 Task: Check the average views per listing of foyer in the last 1 year.
Action: Mouse moved to (1059, 263)
Screenshot: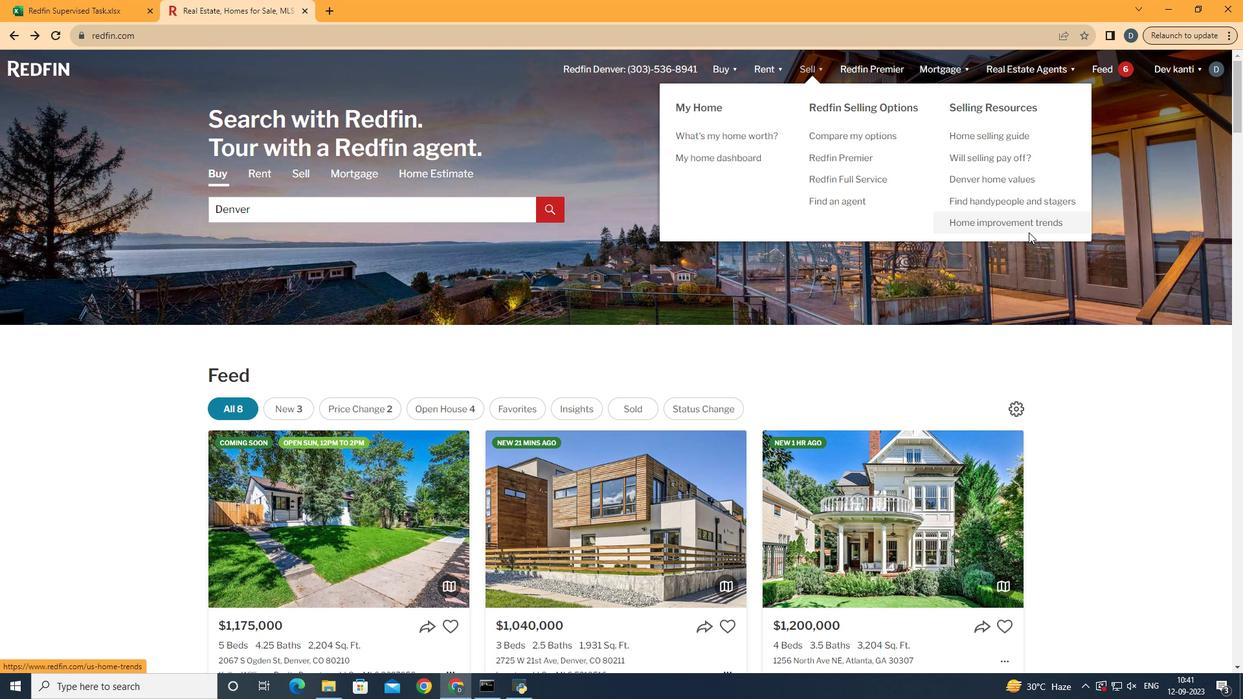 
Action: Mouse pressed left at (1059, 263)
Screenshot: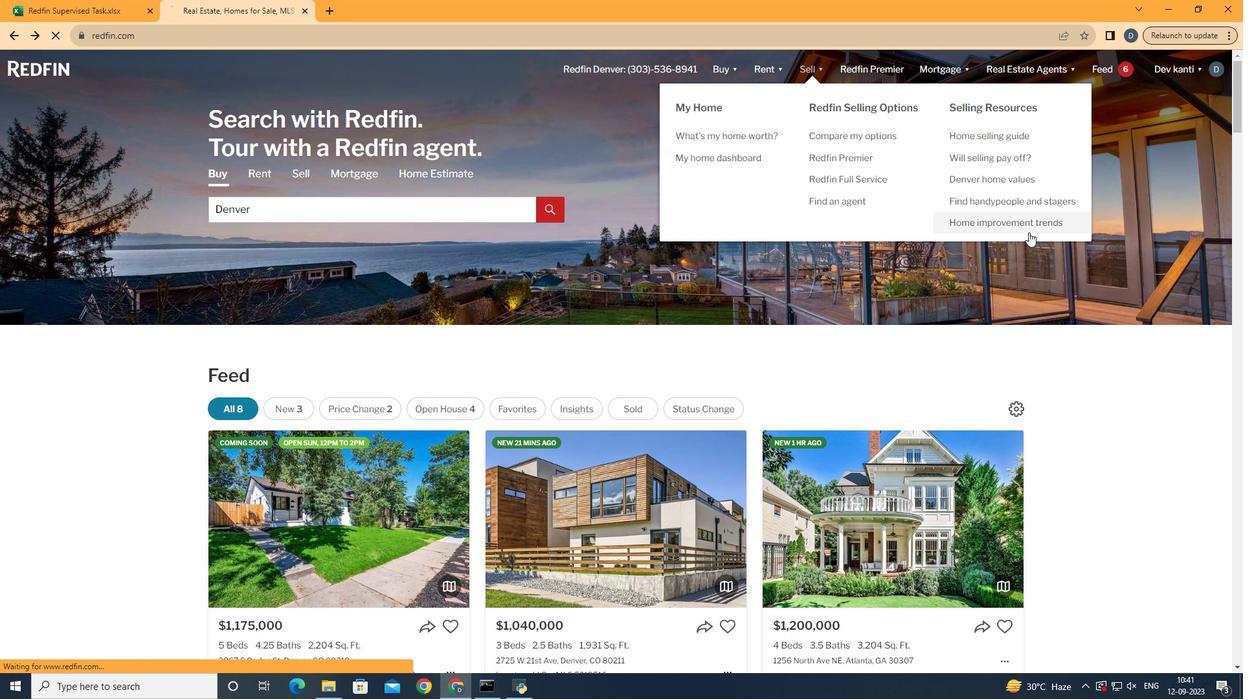 
Action: Mouse moved to (342, 281)
Screenshot: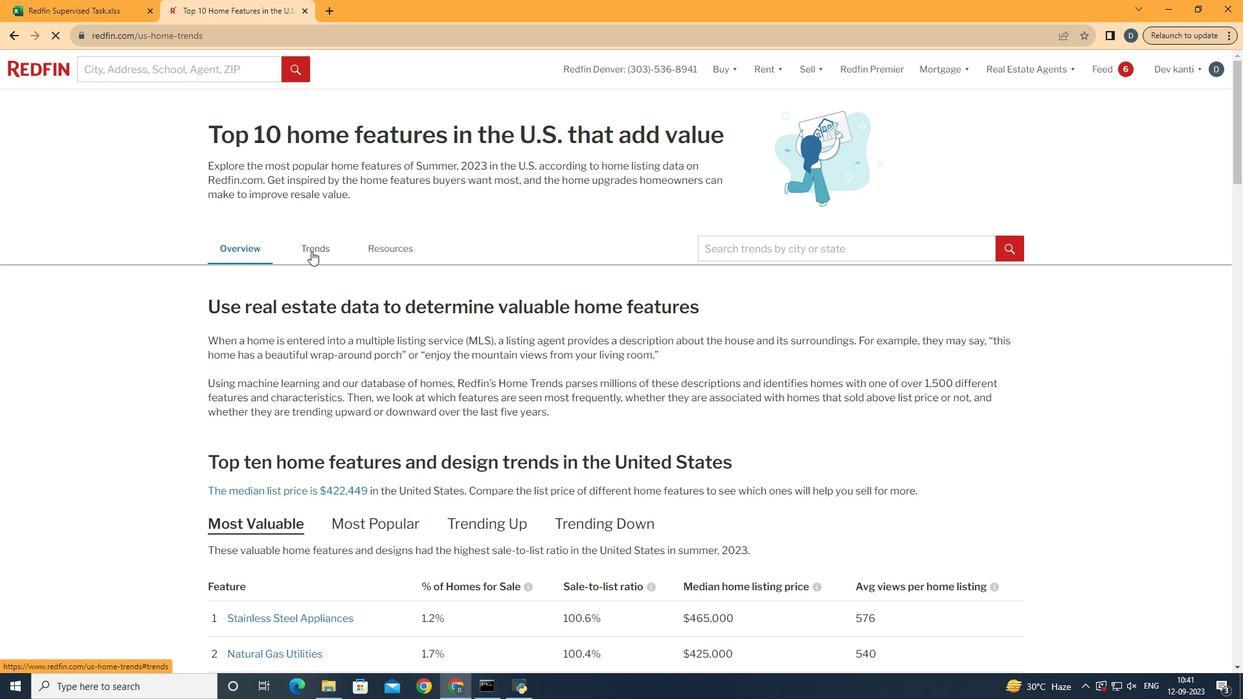 
Action: Mouse pressed left at (342, 281)
Screenshot: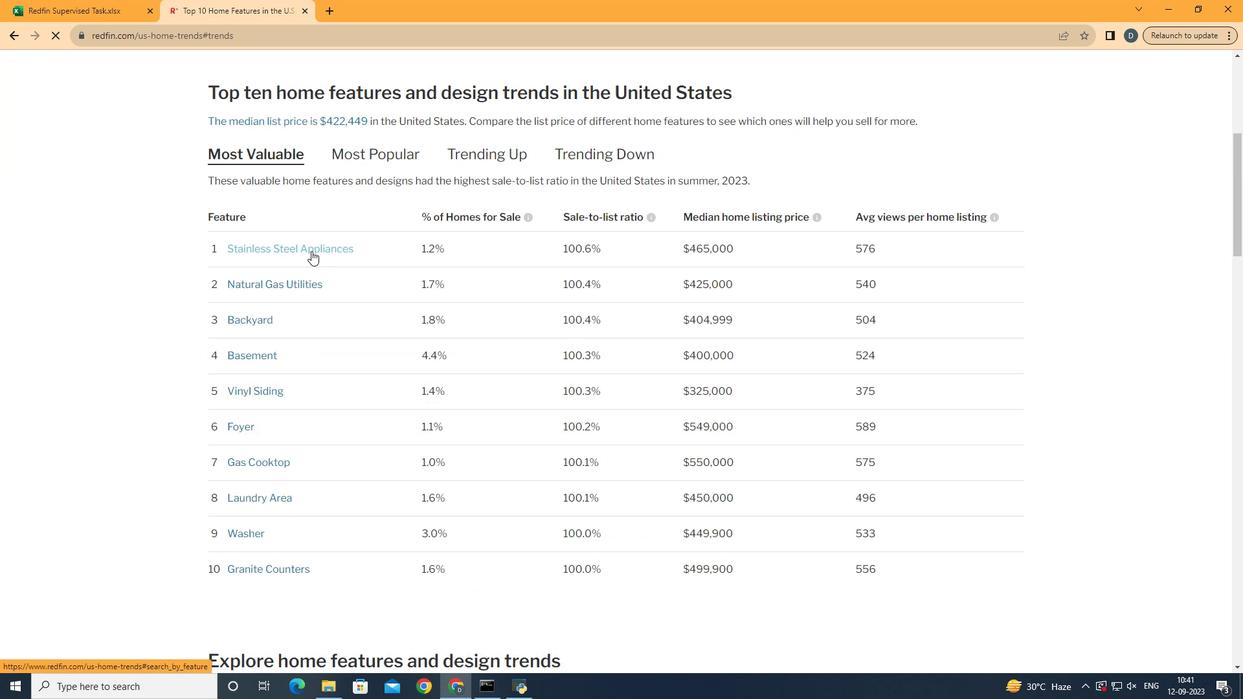 
Action: Mouse moved to (508, 401)
Screenshot: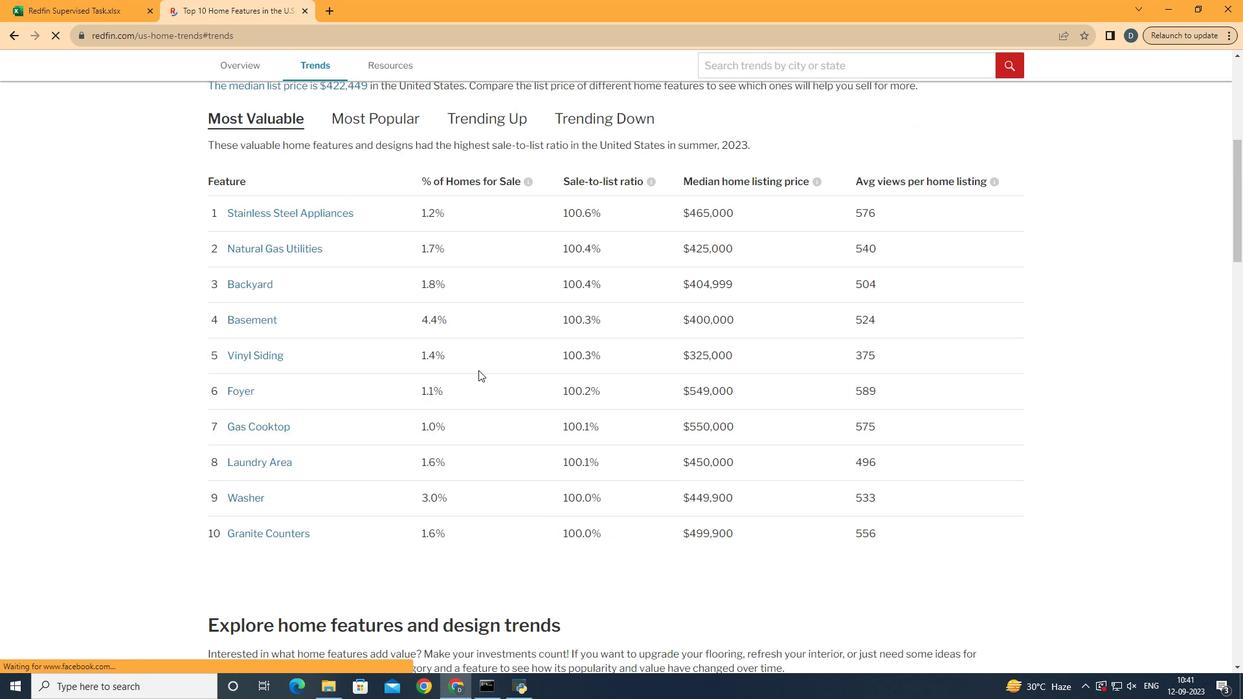 
Action: Mouse scrolled (508, 400) with delta (0, 0)
Screenshot: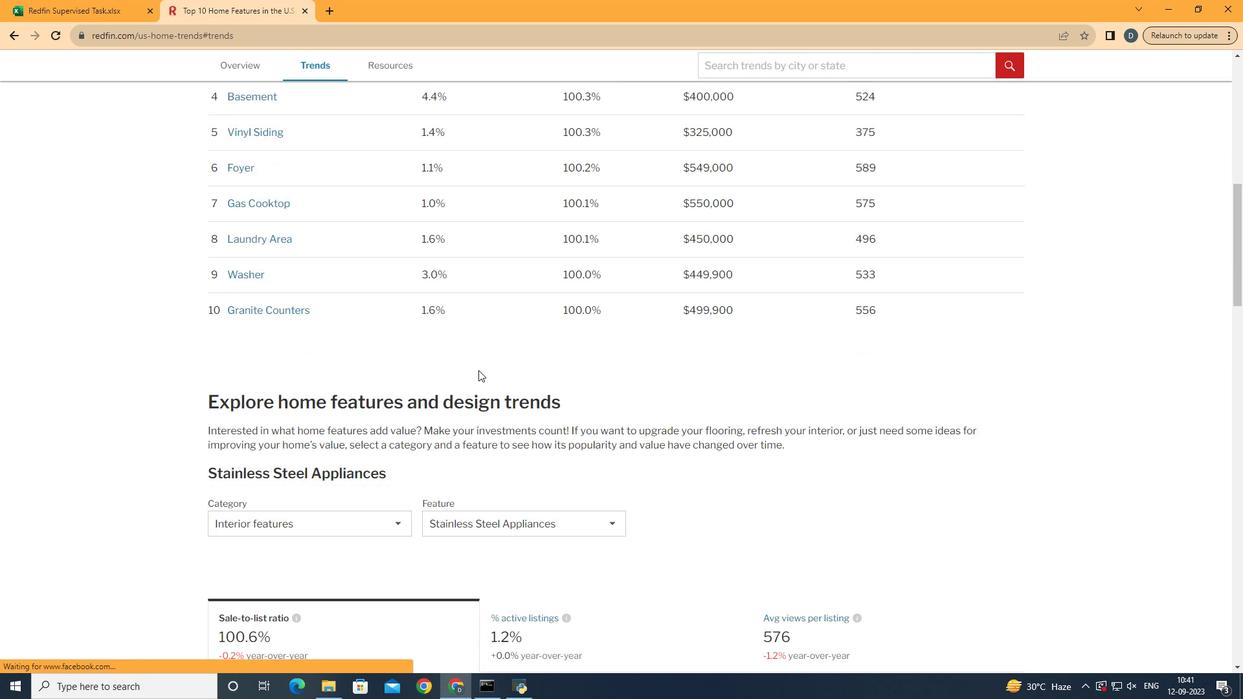 
Action: Mouse scrolled (508, 400) with delta (0, 0)
Screenshot: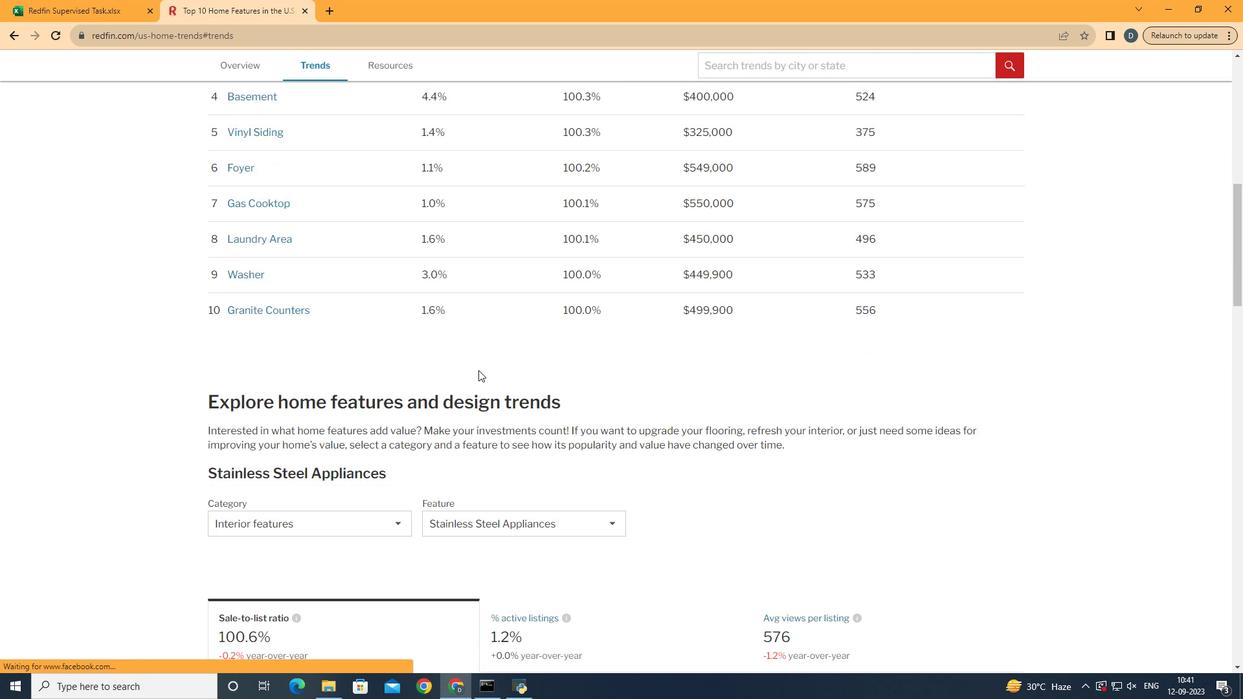 
Action: Mouse scrolled (508, 400) with delta (0, 0)
Screenshot: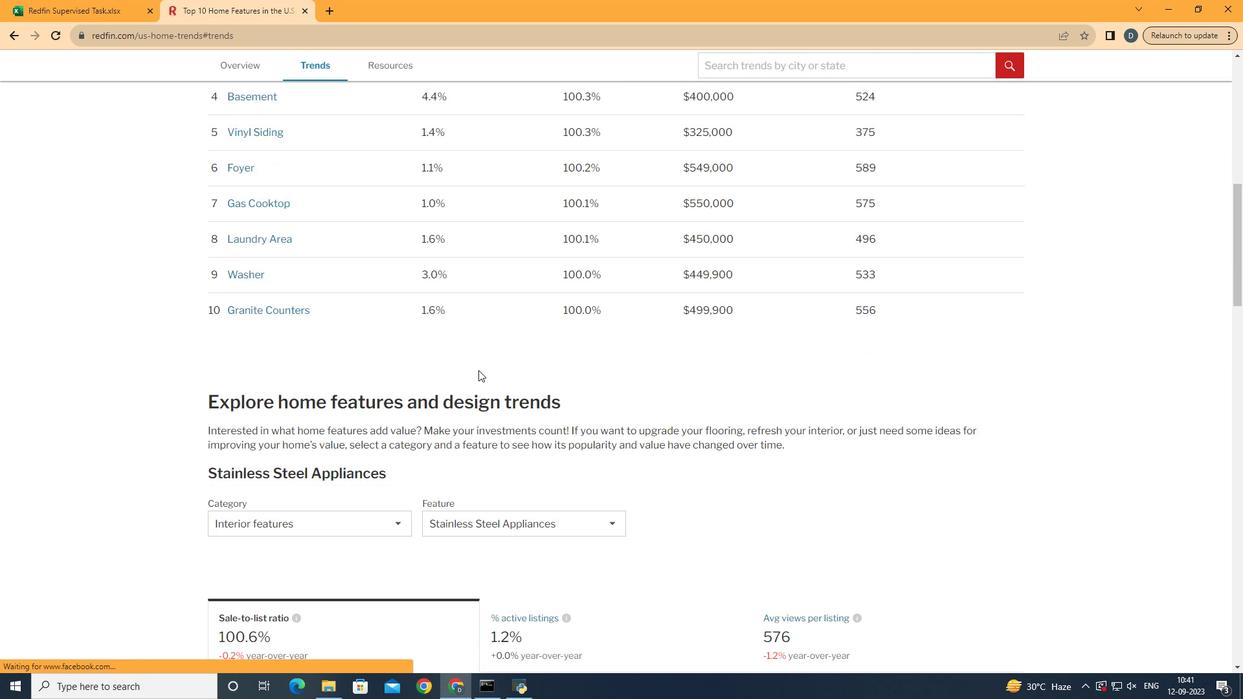 
Action: Mouse moved to (508, 401)
Screenshot: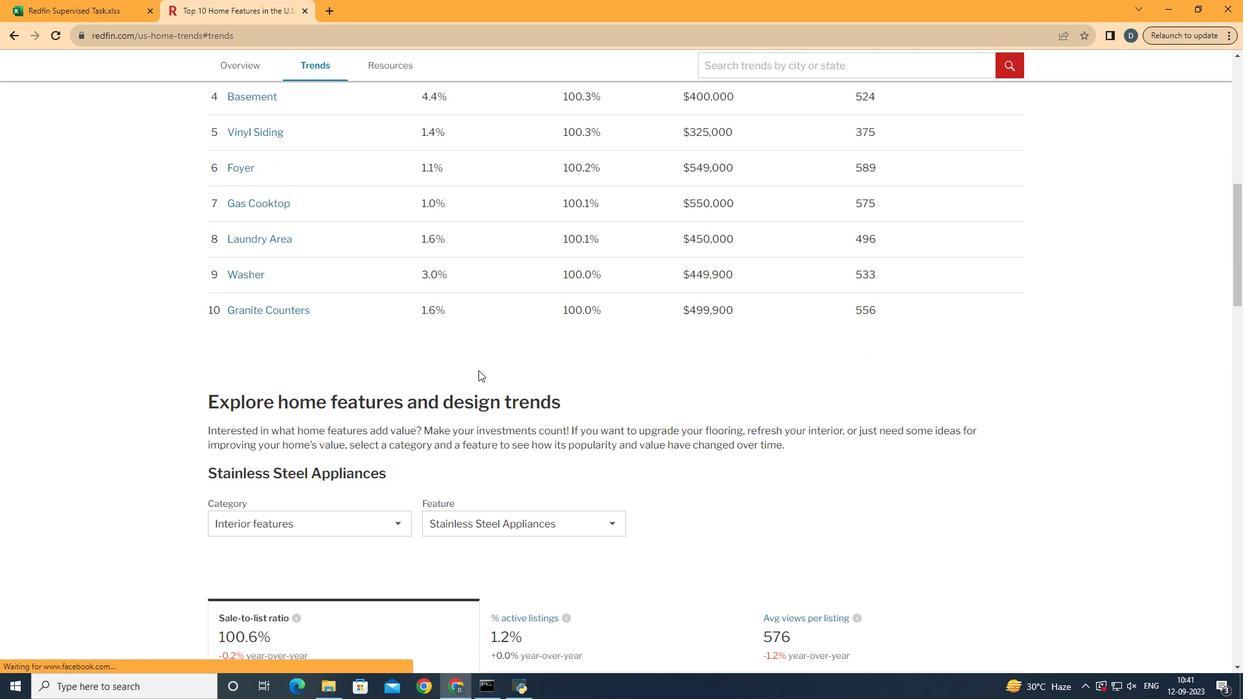 
Action: Mouse scrolled (508, 400) with delta (0, 0)
Screenshot: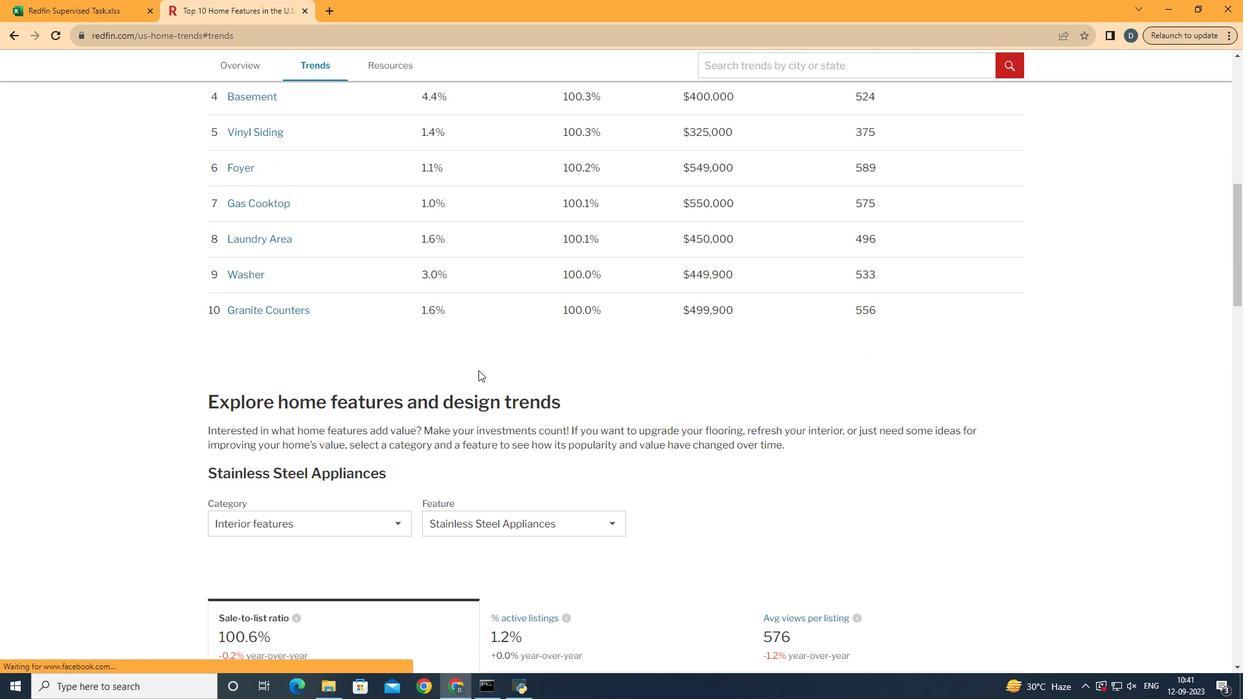 
Action: Mouse moved to (509, 401)
Screenshot: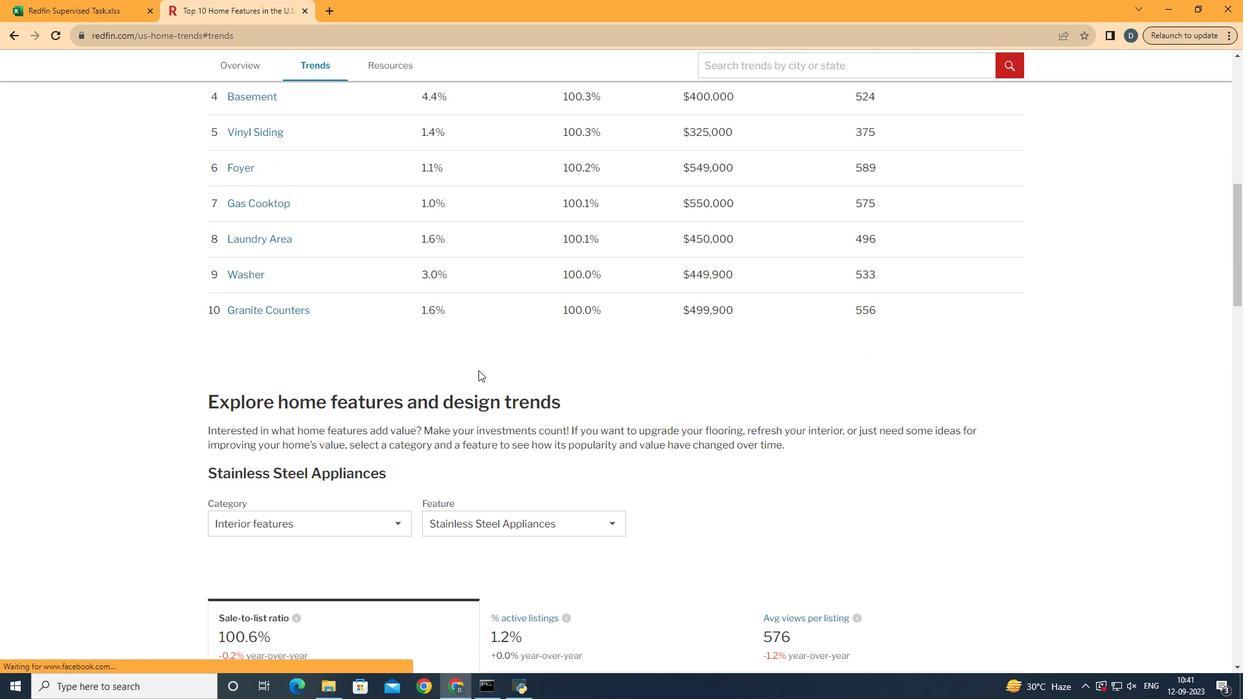 
Action: Mouse scrolled (509, 400) with delta (0, 0)
Screenshot: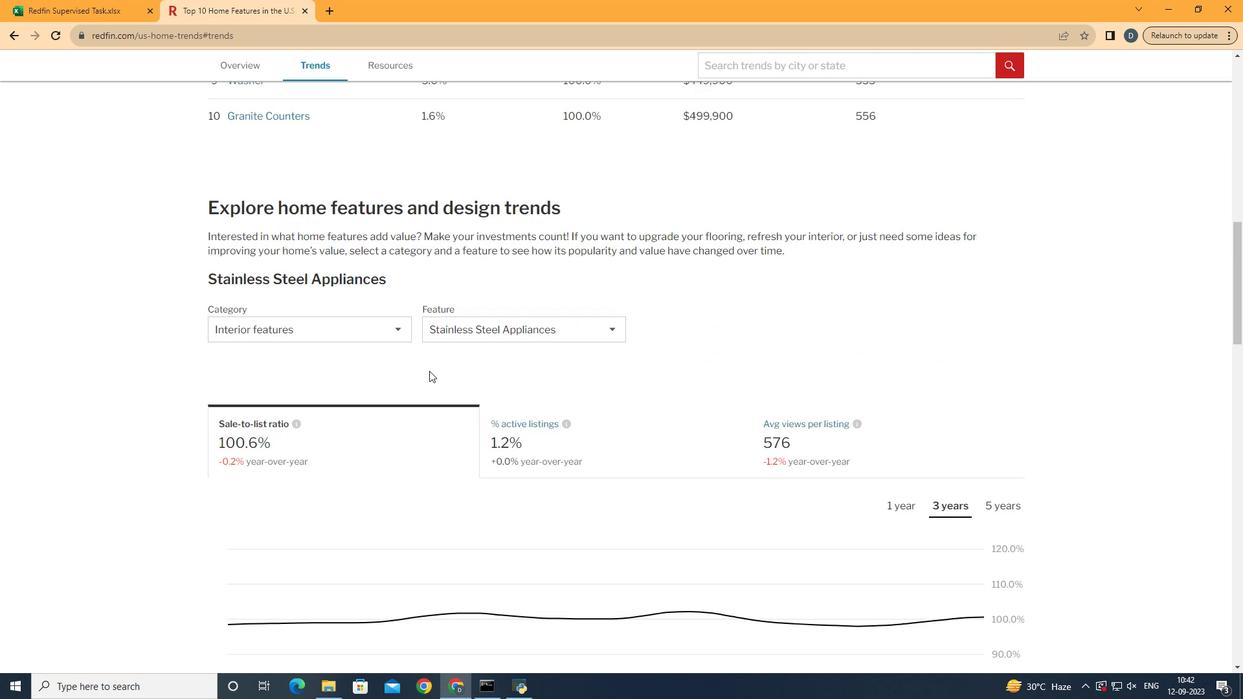 
Action: Mouse scrolled (509, 400) with delta (0, 0)
Screenshot: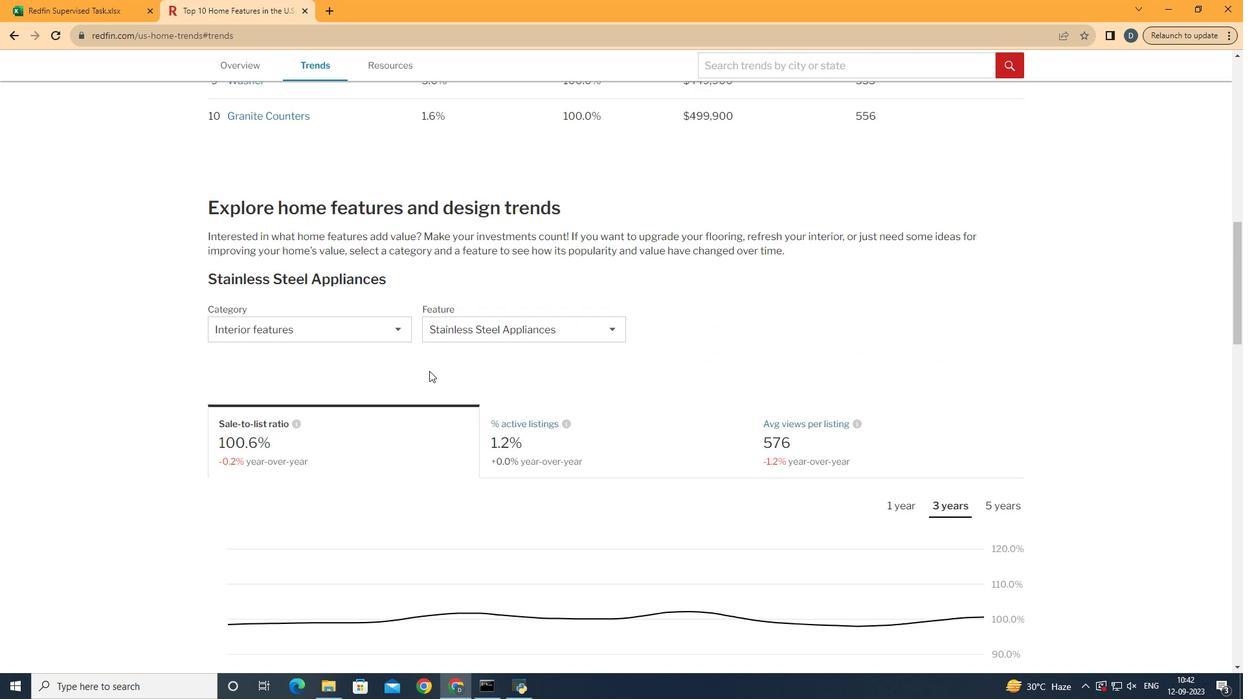 
Action: Mouse scrolled (509, 400) with delta (0, 0)
Screenshot: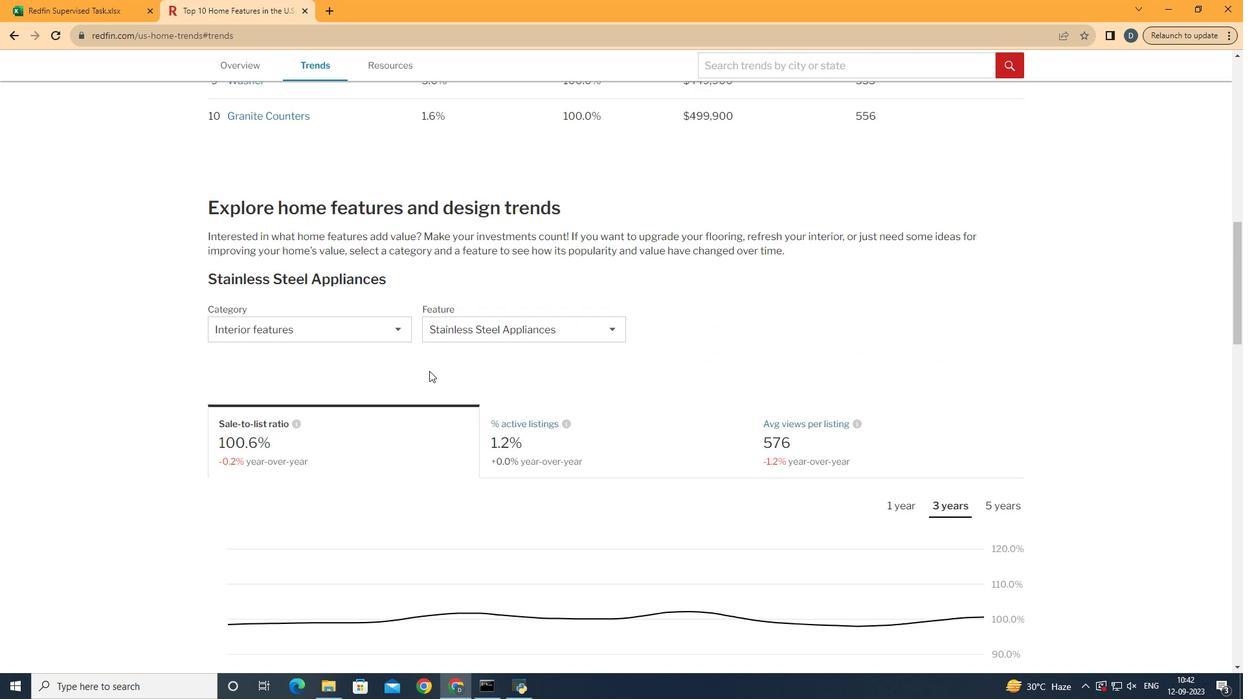 
Action: Mouse moved to (348, 375)
Screenshot: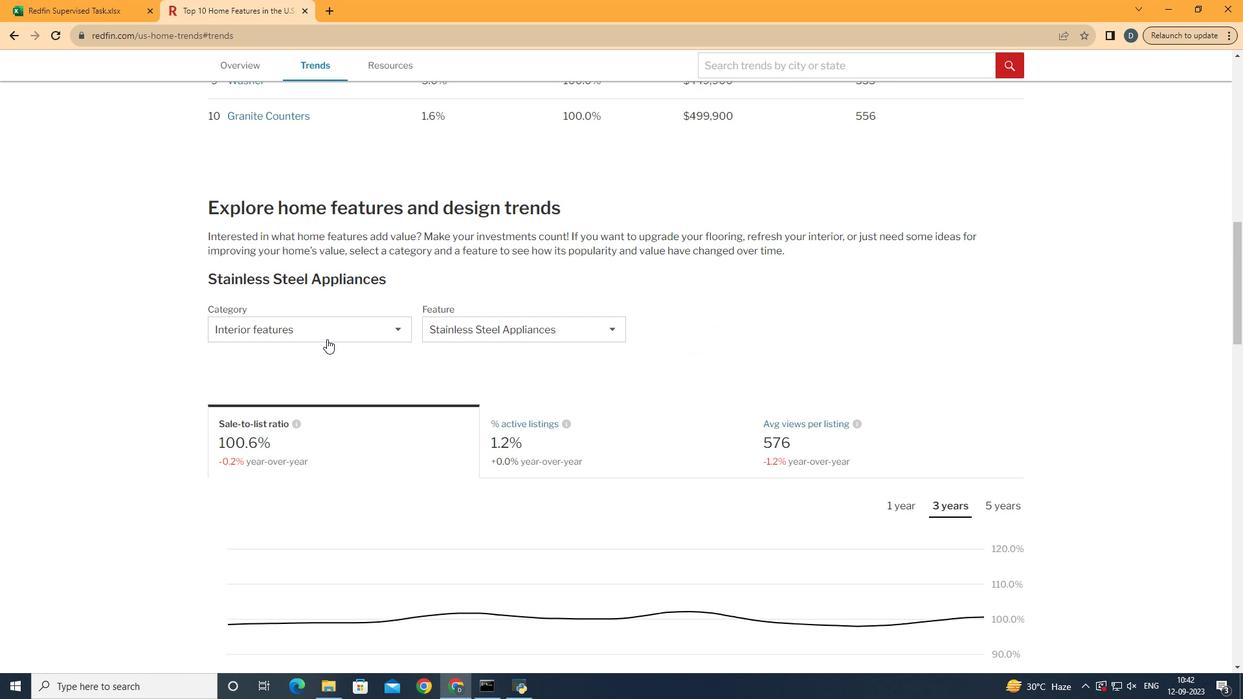 
Action: Mouse pressed left at (348, 375)
Screenshot: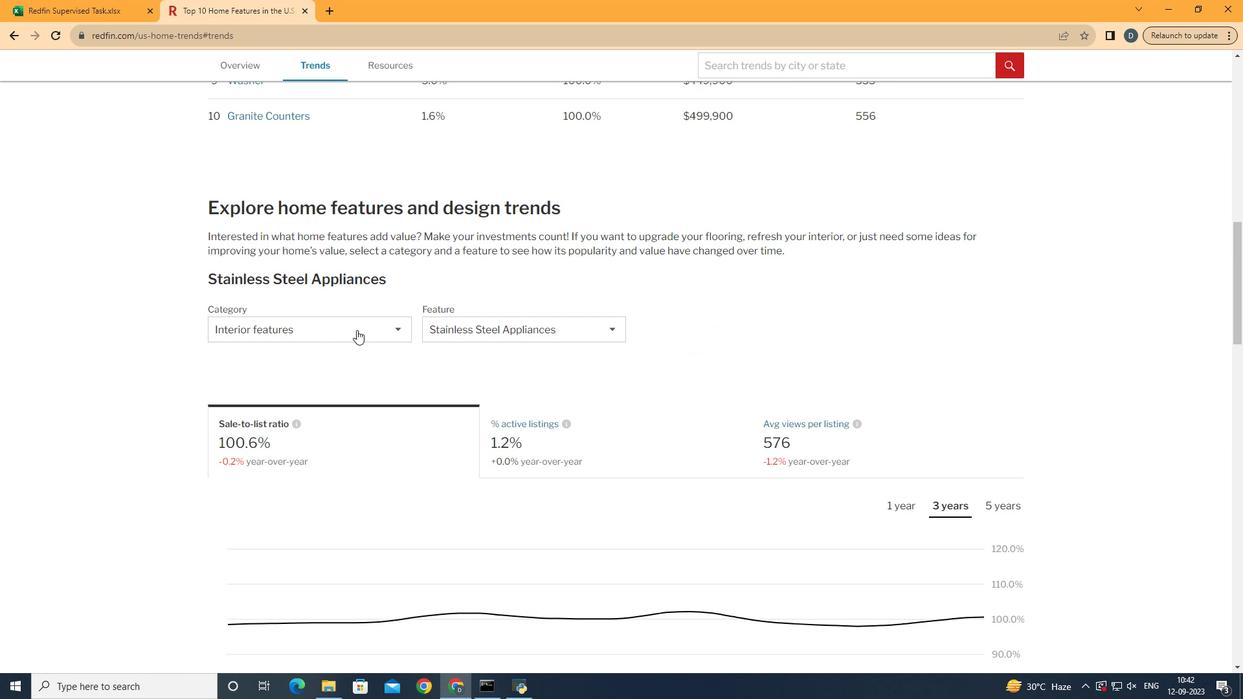 
Action: Mouse moved to (388, 360)
Screenshot: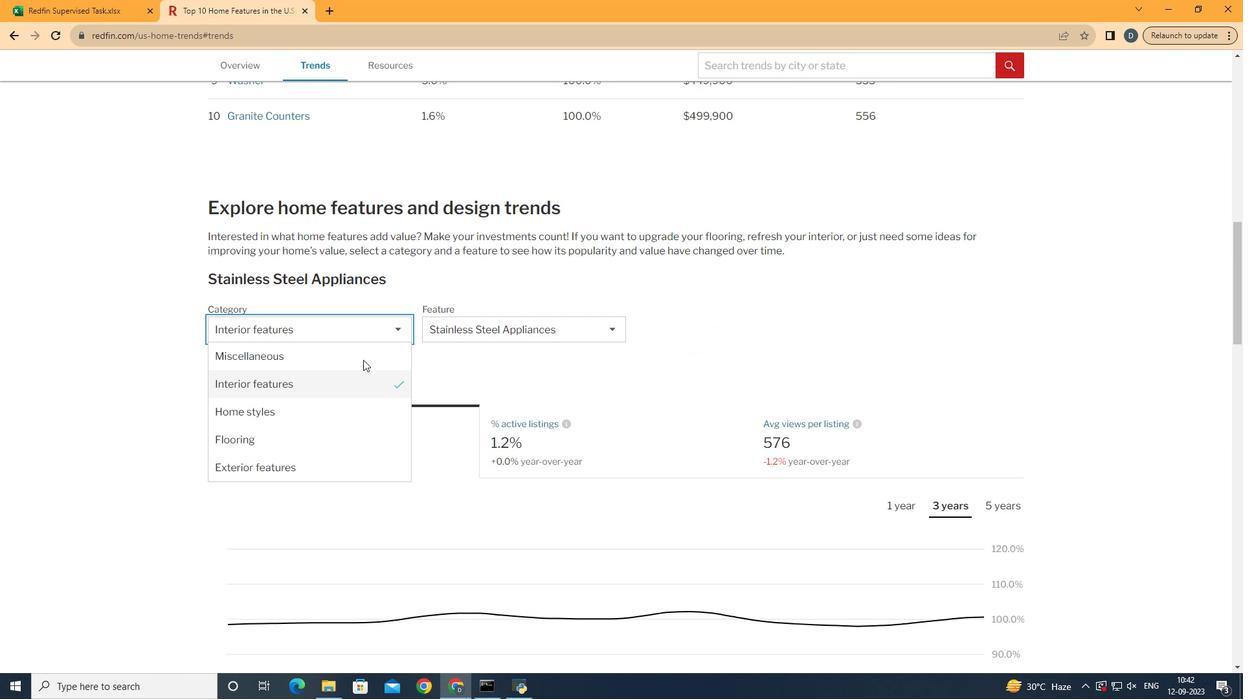 
Action: Mouse pressed left at (388, 360)
Screenshot: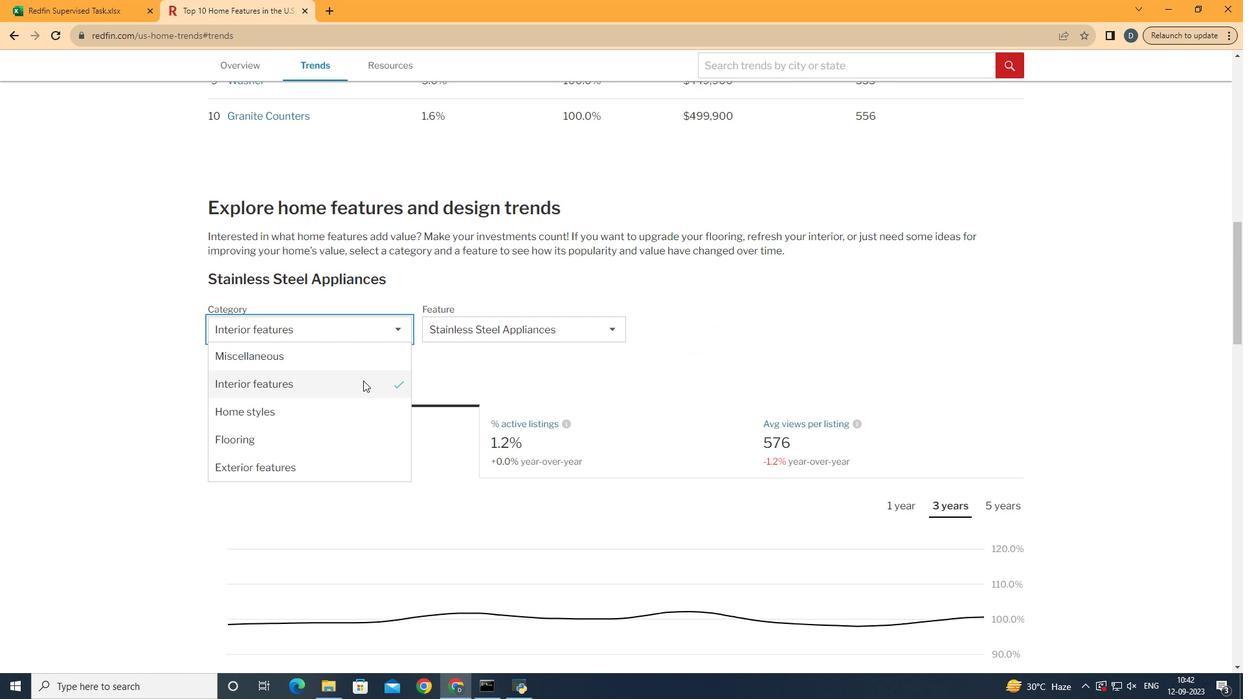 
Action: Mouse moved to (393, 412)
Screenshot: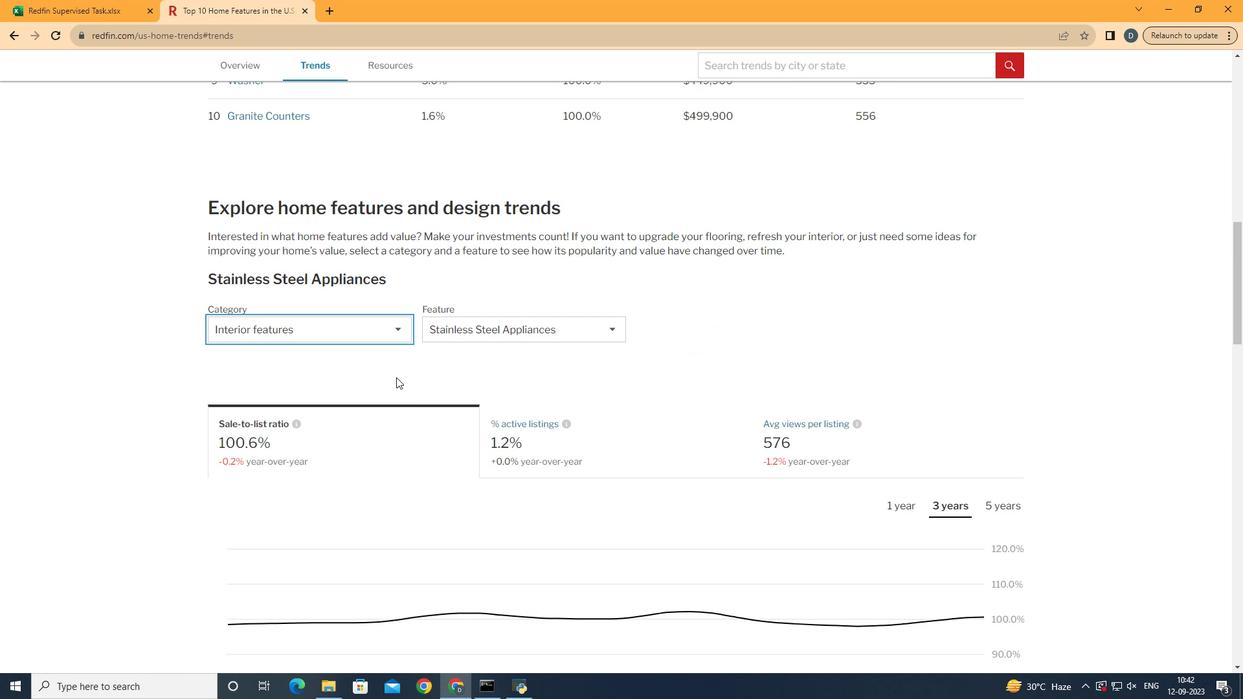 
Action: Mouse pressed left at (393, 412)
Screenshot: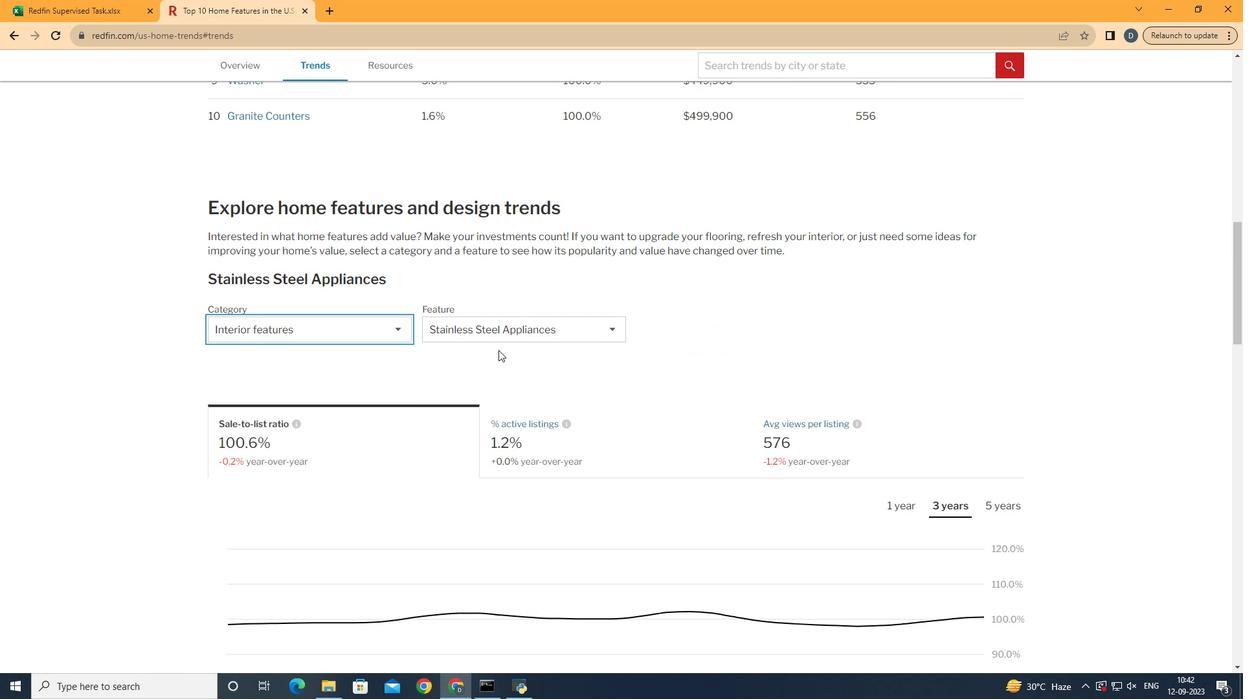 
Action: Mouse moved to (529, 380)
Screenshot: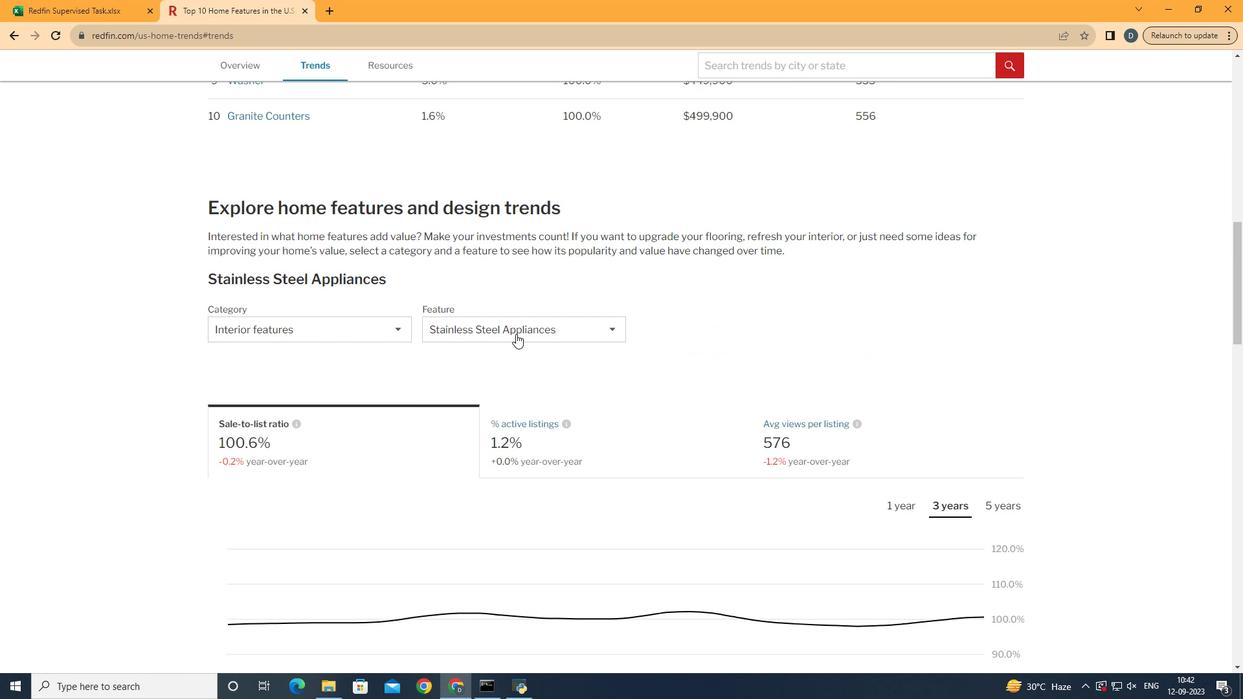 
Action: Mouse pressed left at (529, 380)
Screenshot: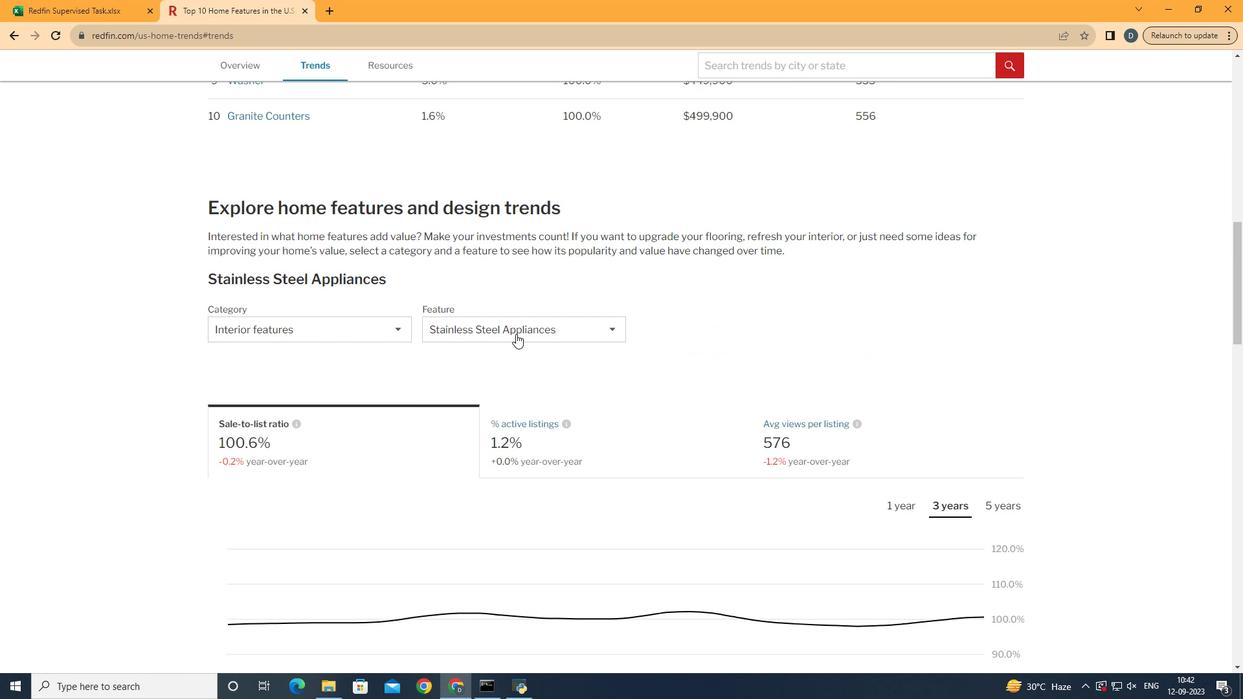 
Action: Mouse moved to (546, 364)
Screenshot: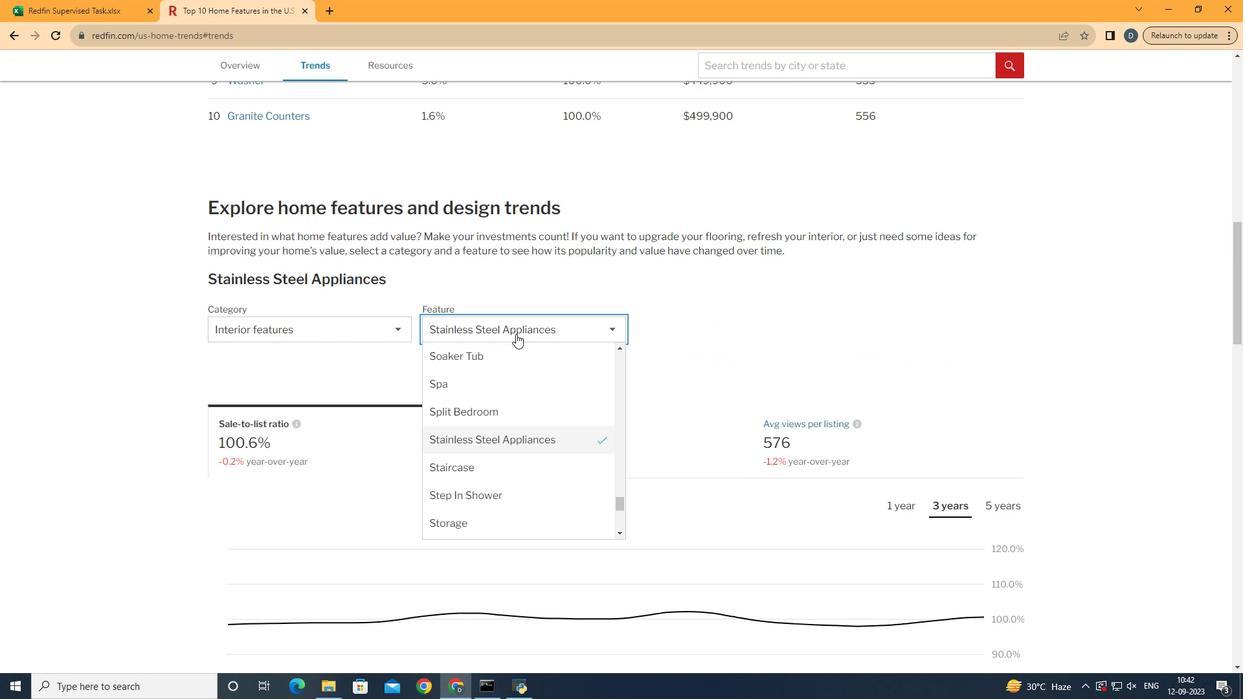 
Action: Mouse pressed left at (546, 364)
Screenshot: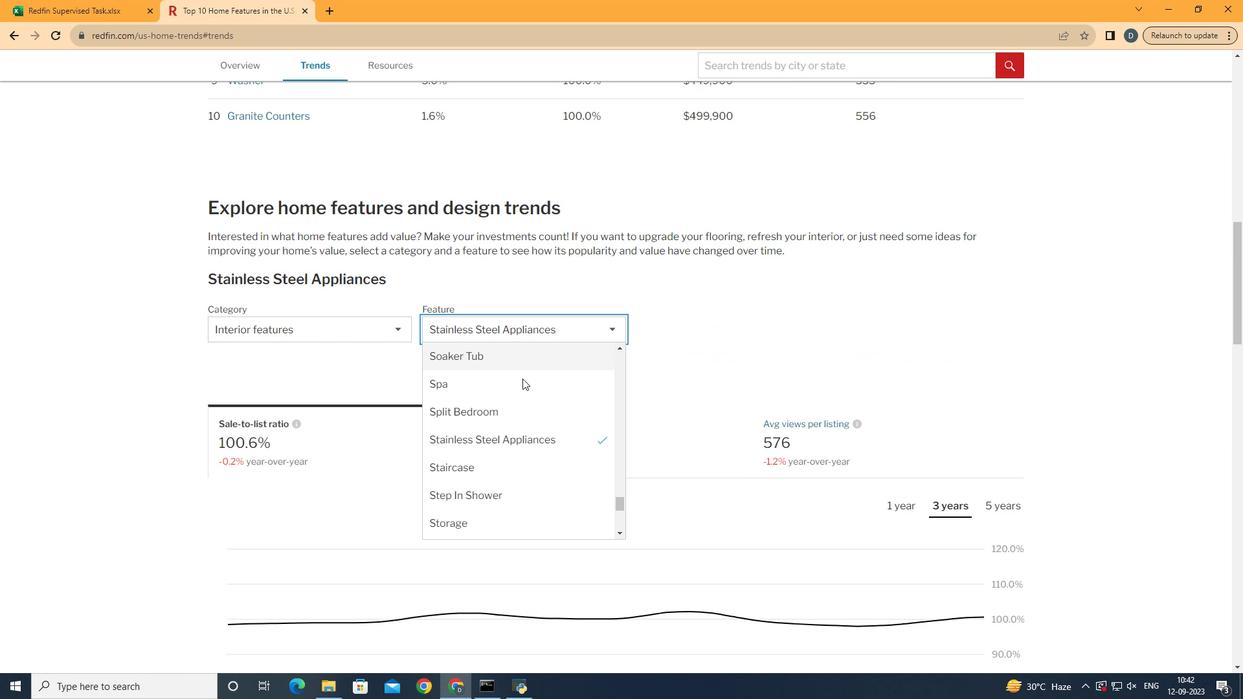 
Action: Mouse moved to (551, 472)
Screenshot: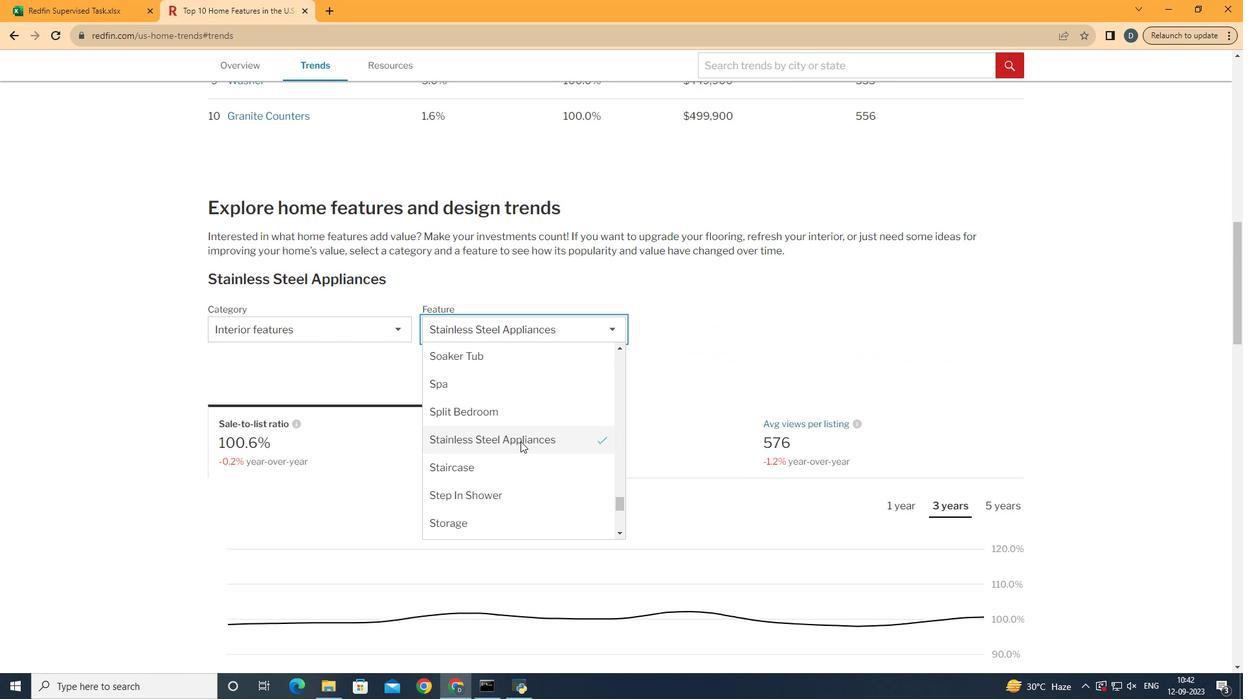 
Action: Mouse scrolled (551, 472) with delta (0, 0)
Screenshot: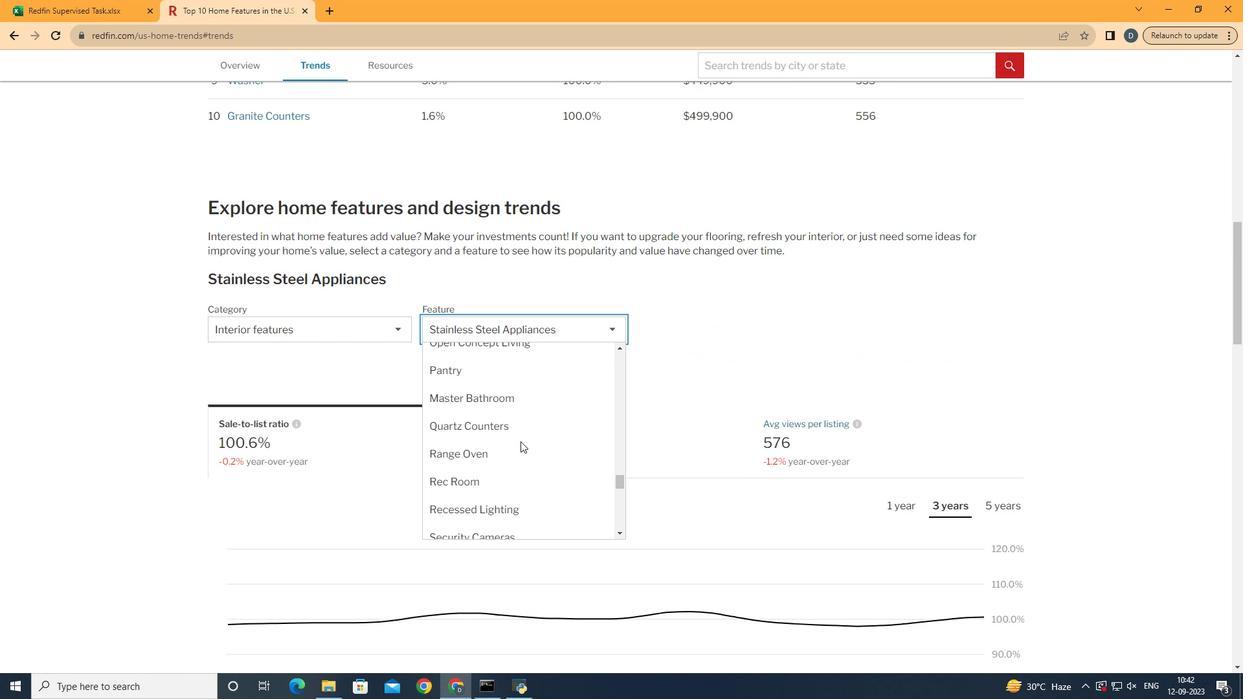 
Action: Mouse scrolled (551, 472) with delta (0, 0)
Screenshot: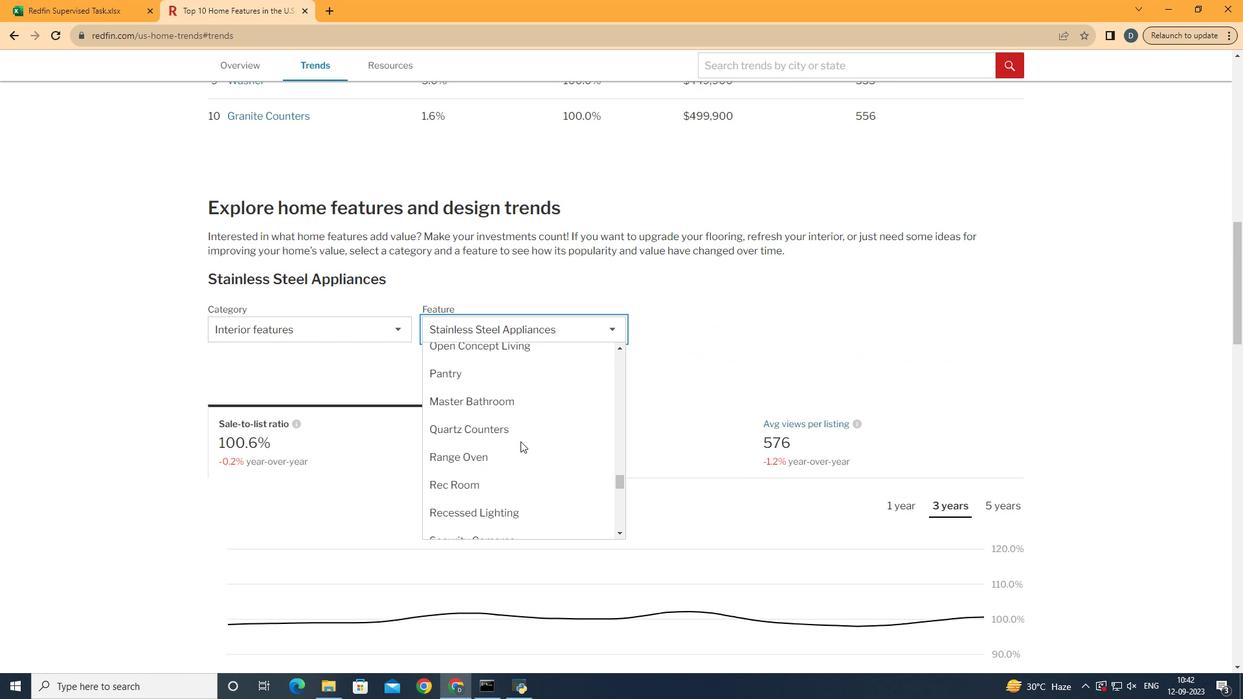 
Action: Mouse scrolled (551, 472) with delta (0, 0)
Screenshot: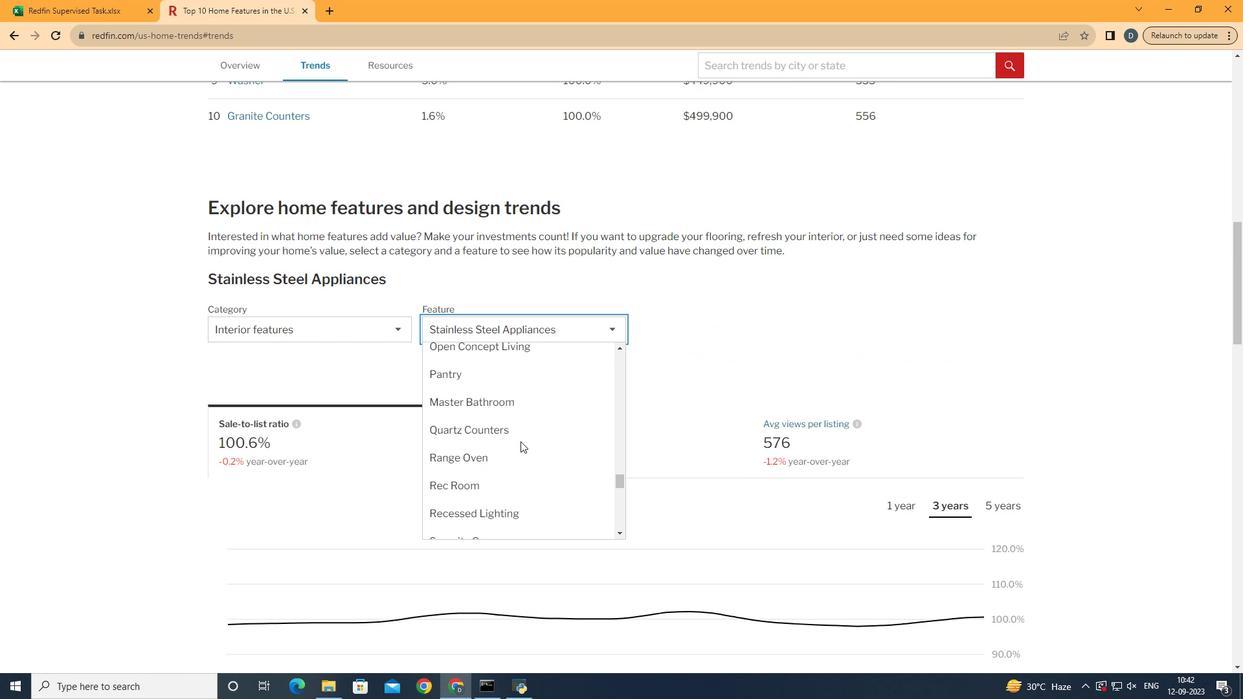 
Action: Mouse scrolled (551, 472) with delta (0, 0)
Screenshot: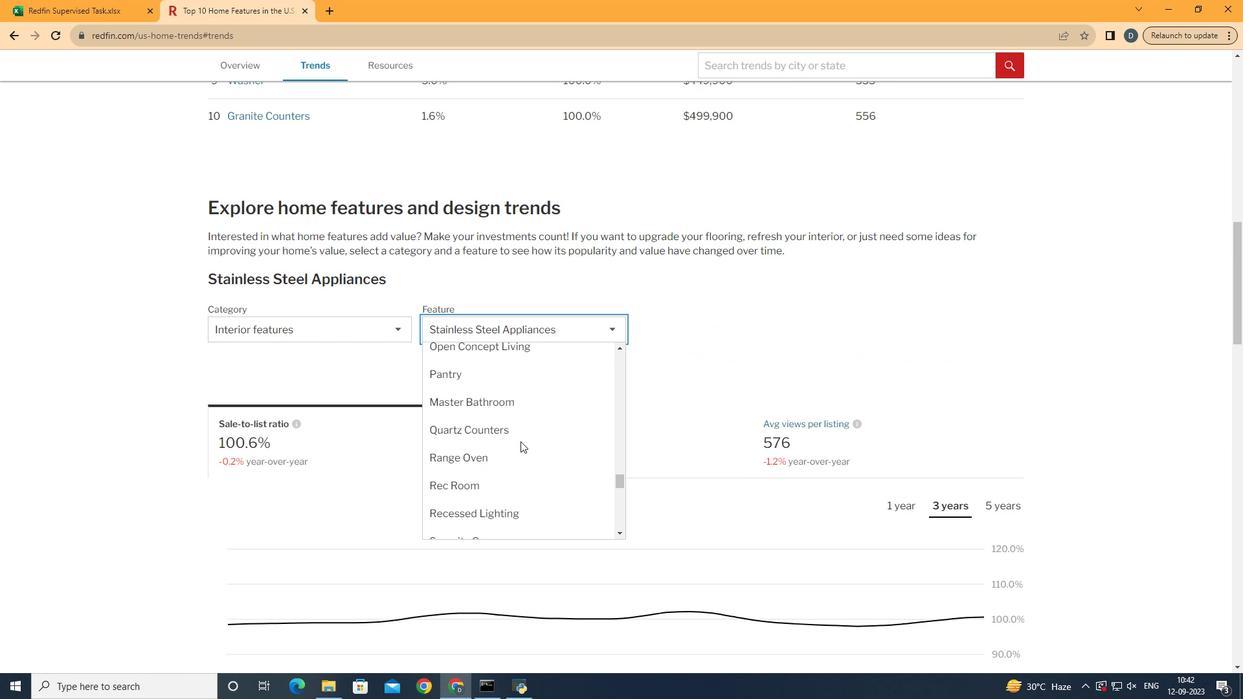 
Action: Mouse scrolled (551, 472) with delta (0, 0)
Screenshot: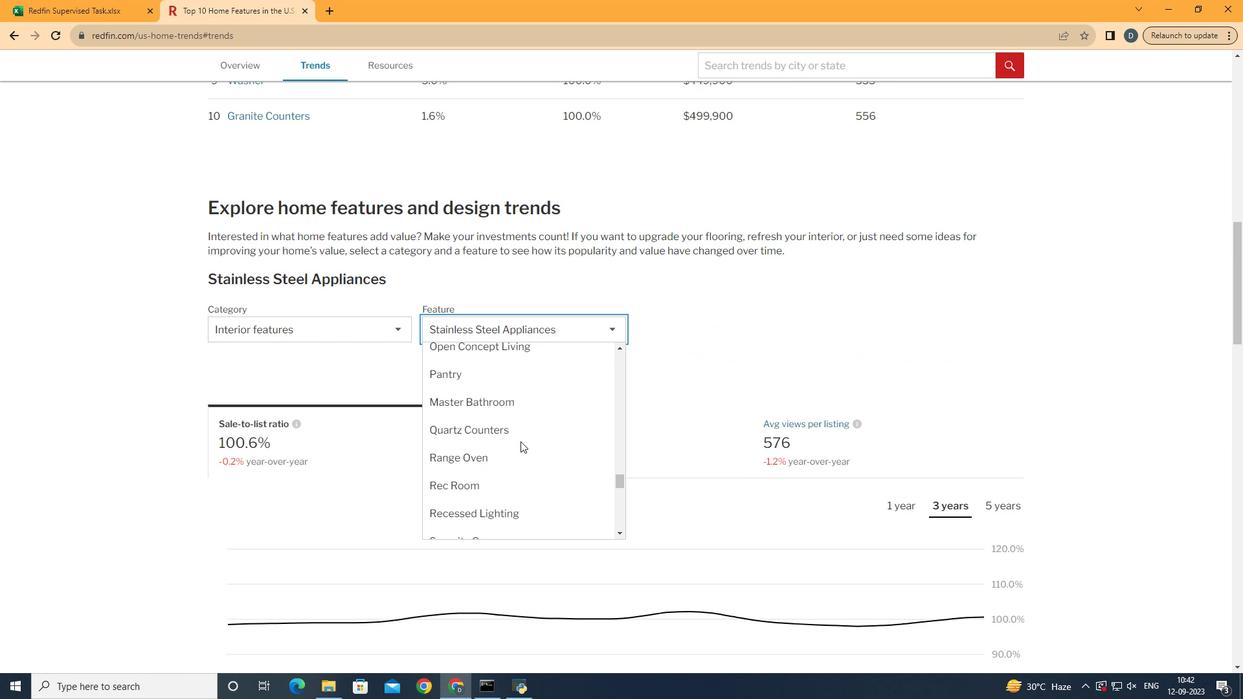 
Action: Mouse moved to (551, 472)
Screenshot: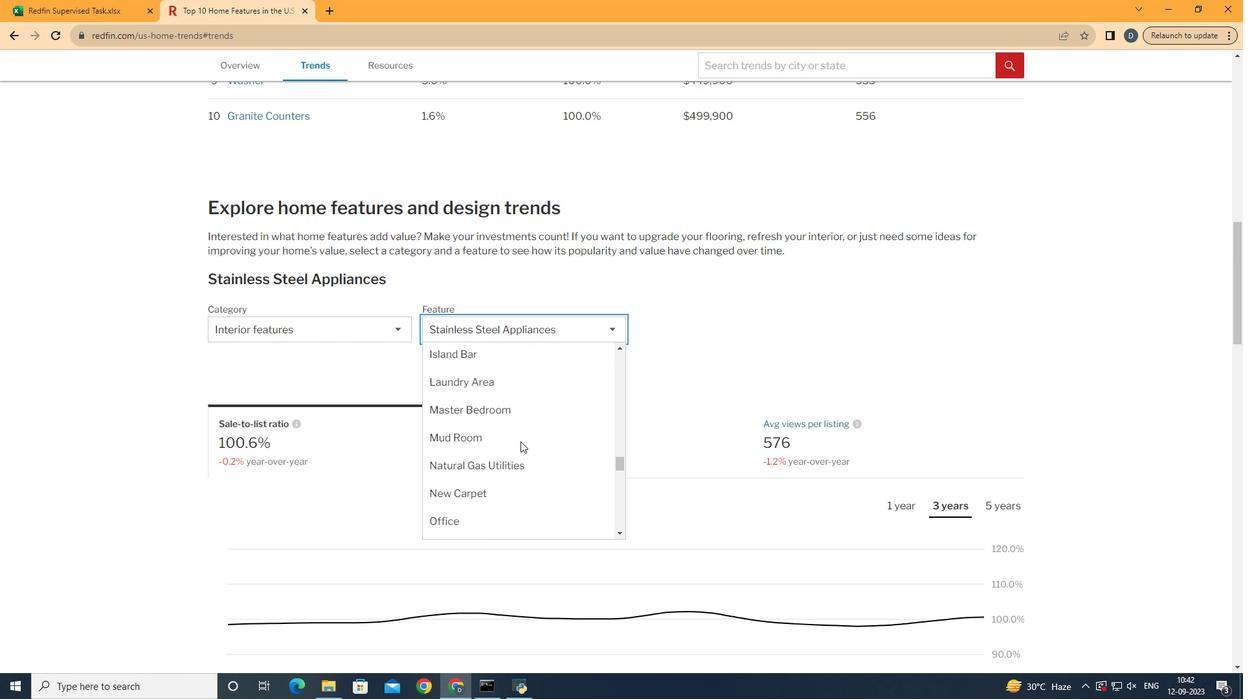 
Action: Mouse scrolled (551, 472) with delta (0, 0)
Screenshot: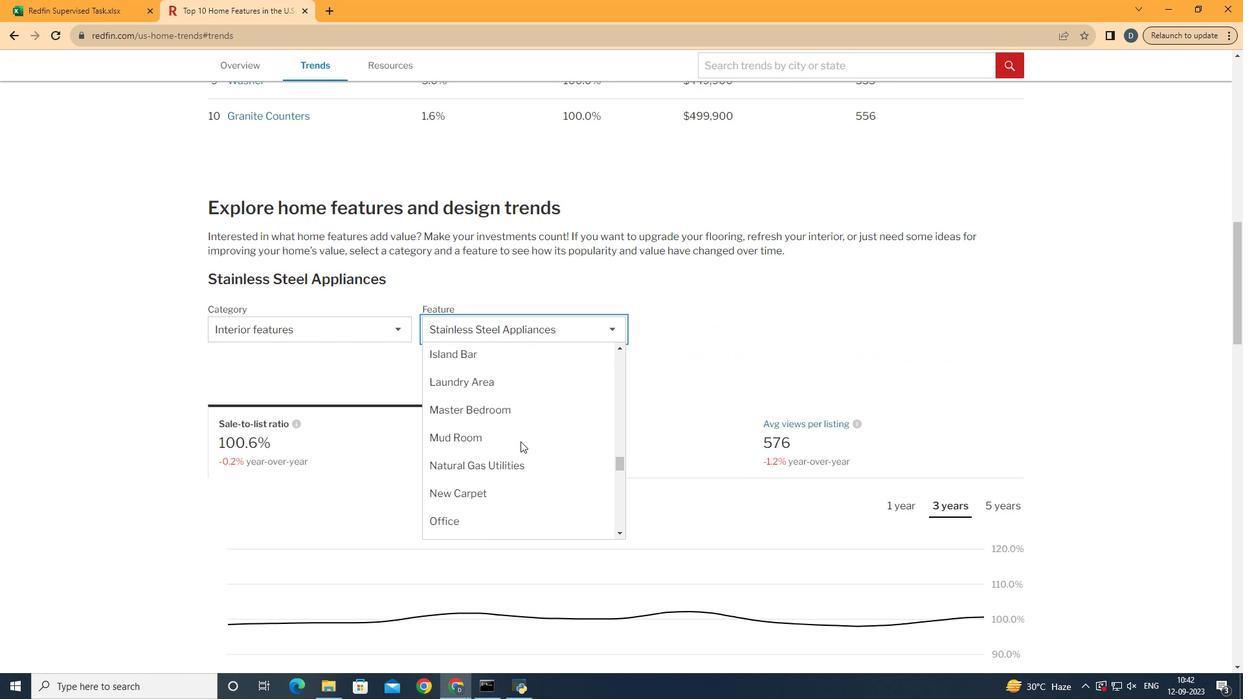 
Action: Mouse moved to (551, 472)
Screenshot: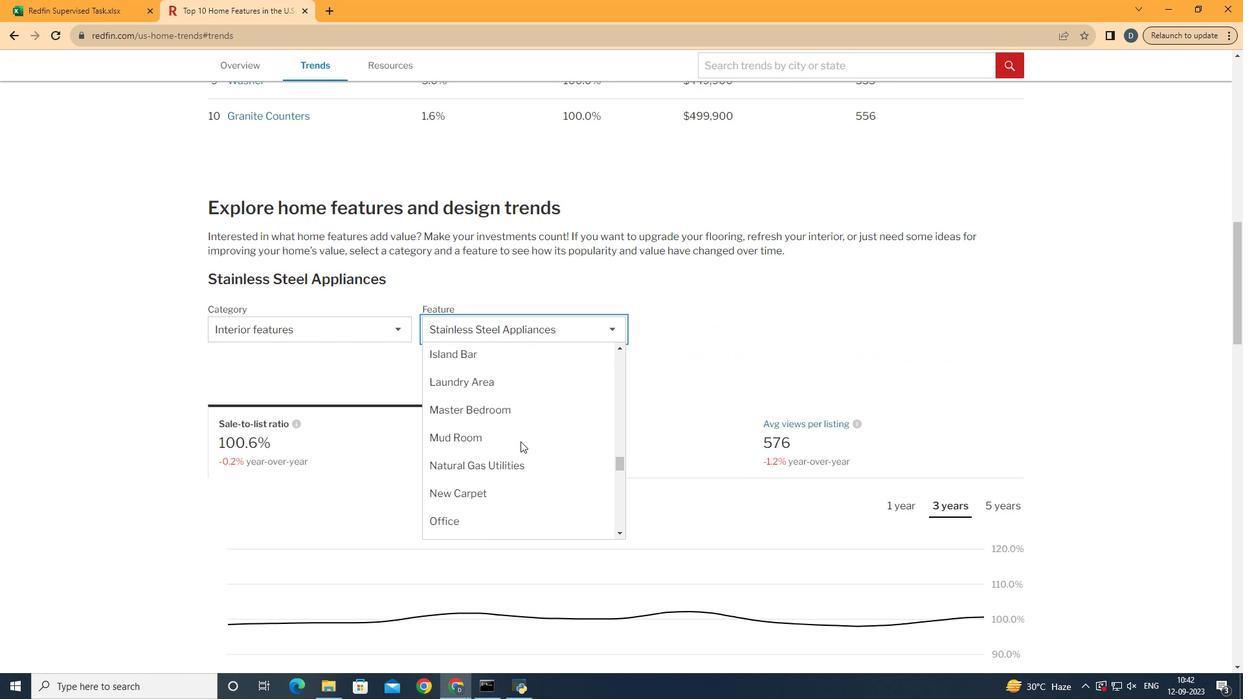 
Action: Mouse scrolled (551, 472) with delta (0, 0)
Screenshot: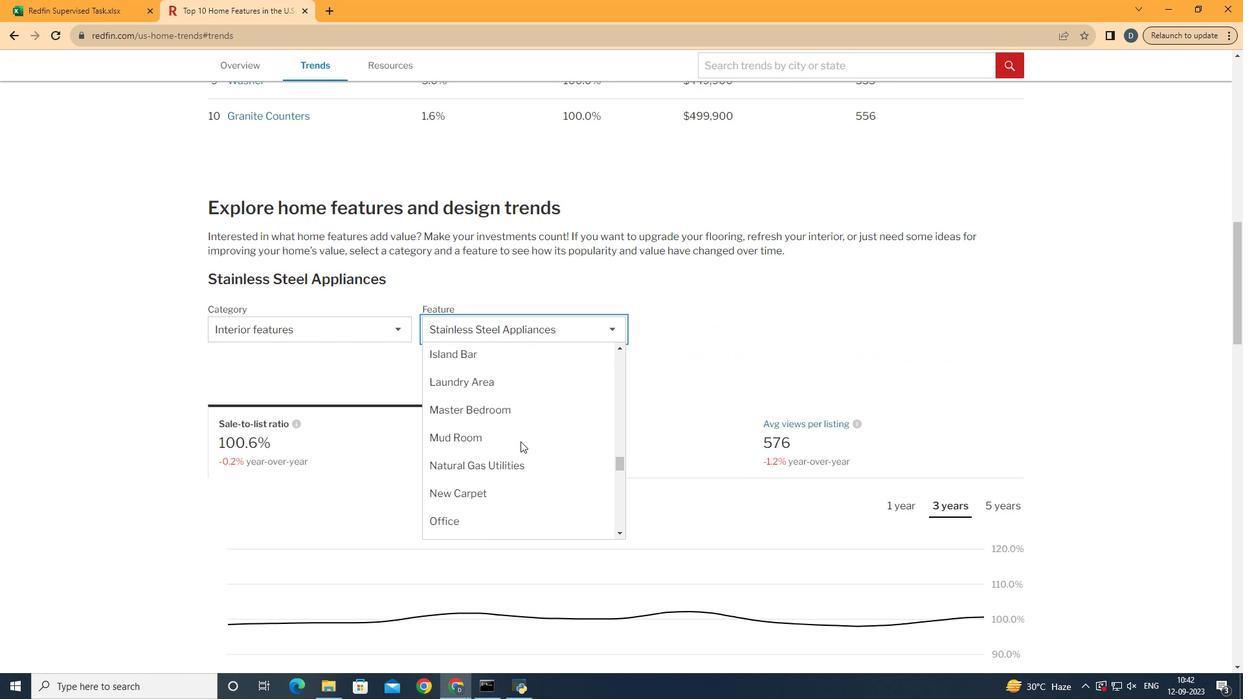 
Action: Mouse scrolled (551, 472) with delta (0, 0)
Screenshot: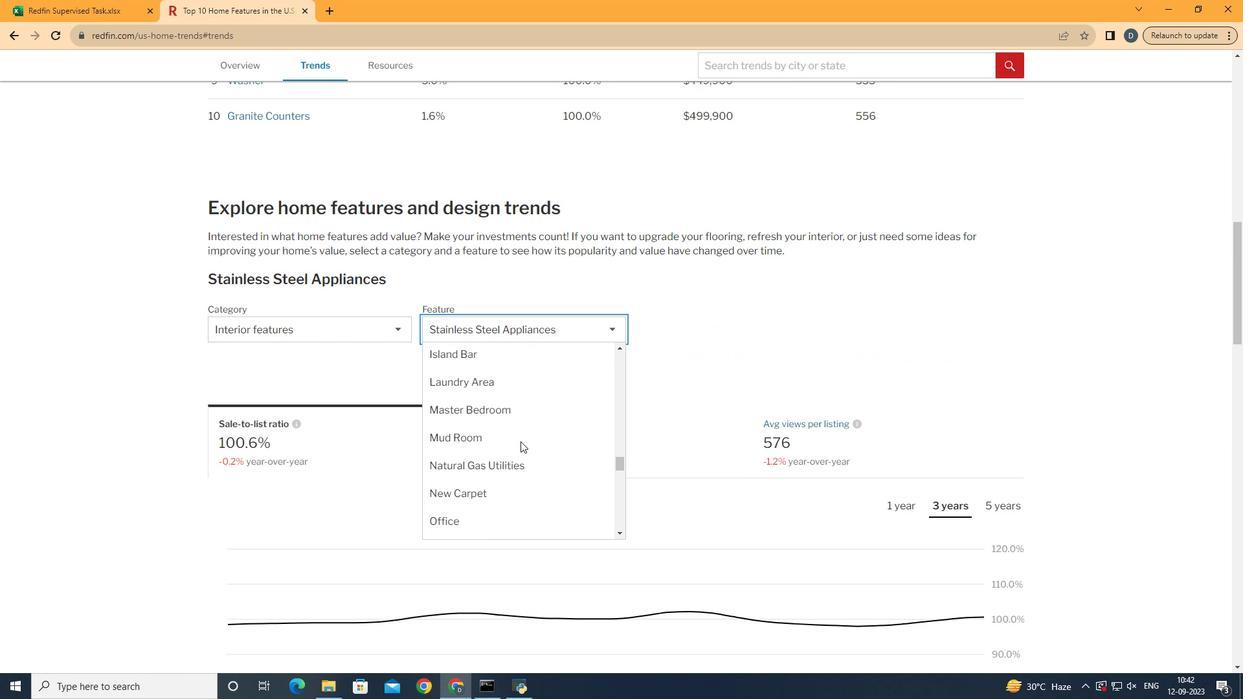 
Action: Mouse scrolled (551, 472) with delta (0, 0)
Screenshot: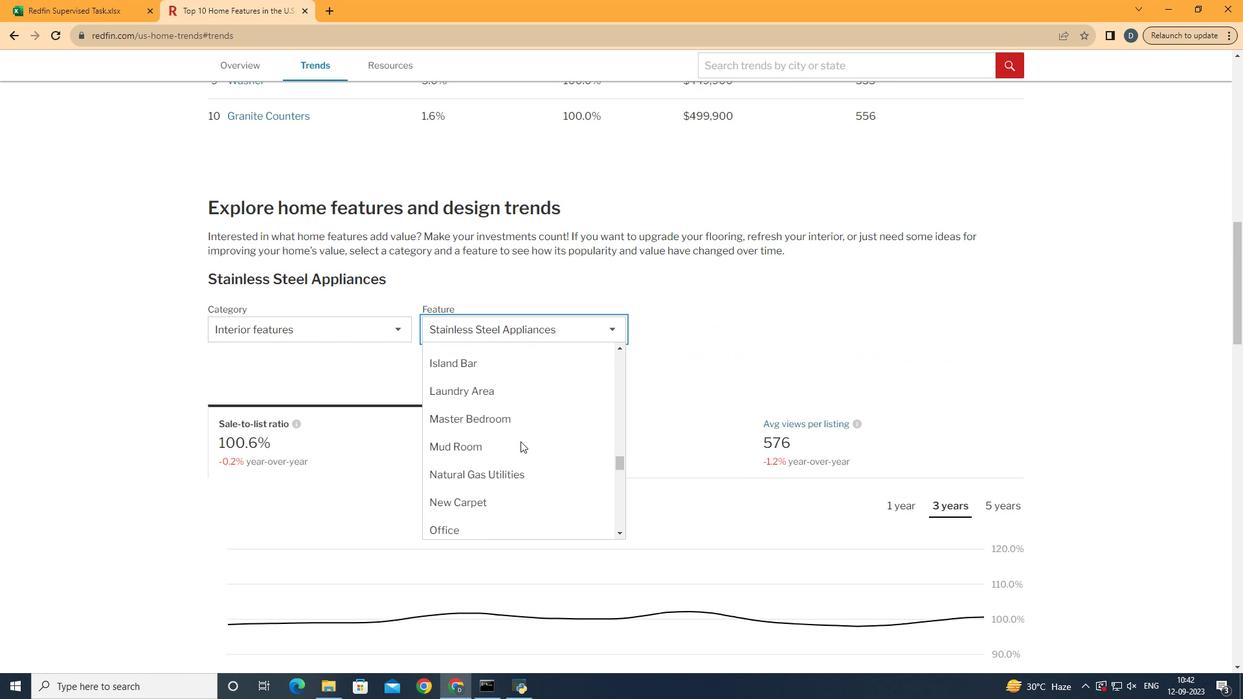 
Action: Mouse scrolled (551, 472) with delta (0, 0)
Screenshot: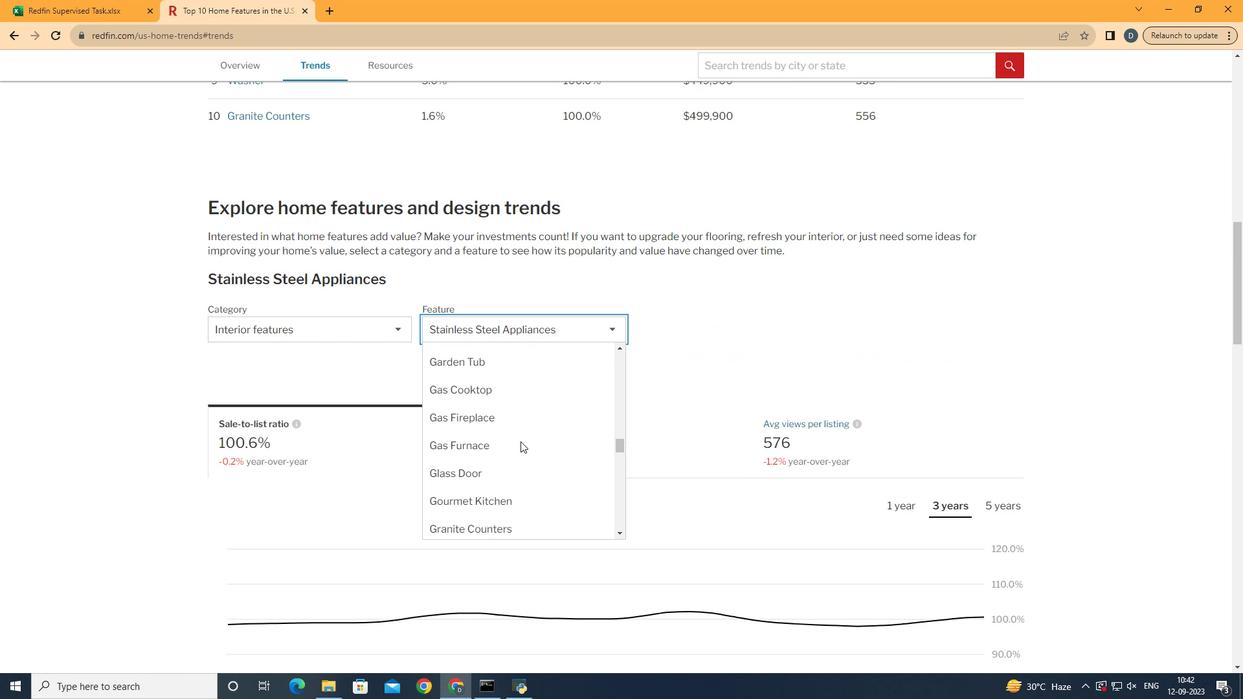 
Action: Mouse scrolled (551, 472) with delta (0, 0)
Screenshot: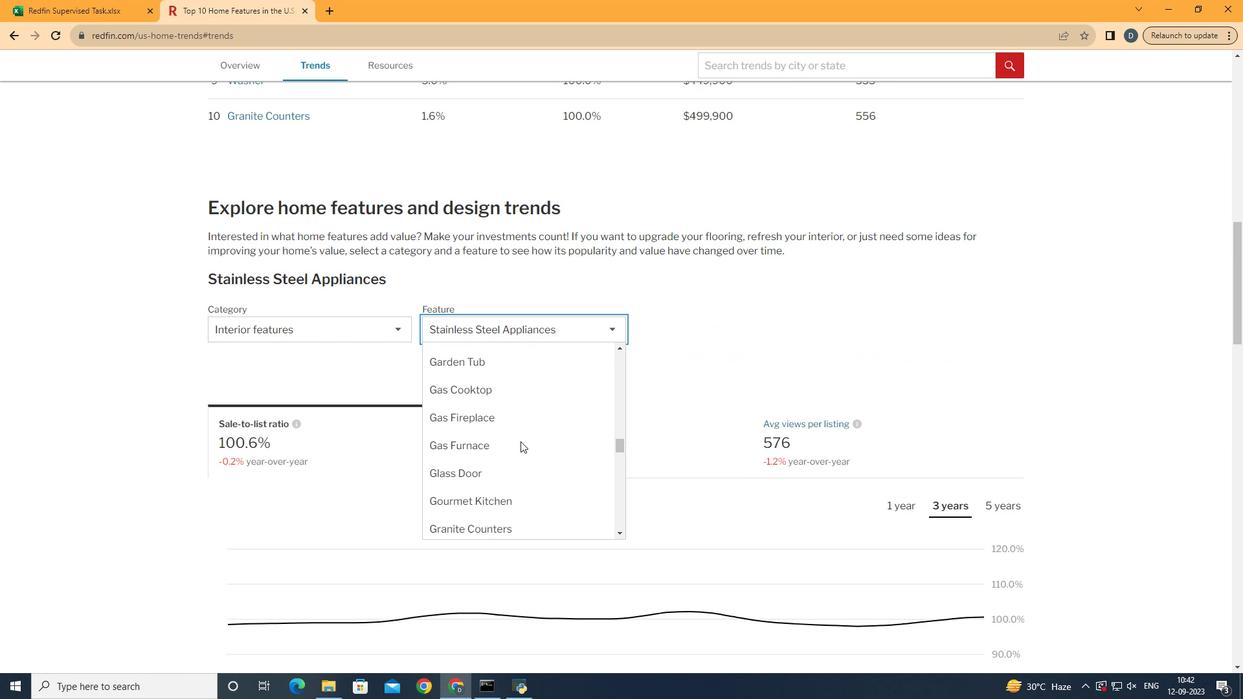 
Action: Mouse scrolled (551, 472) with delta (0, 0)
Screenshot: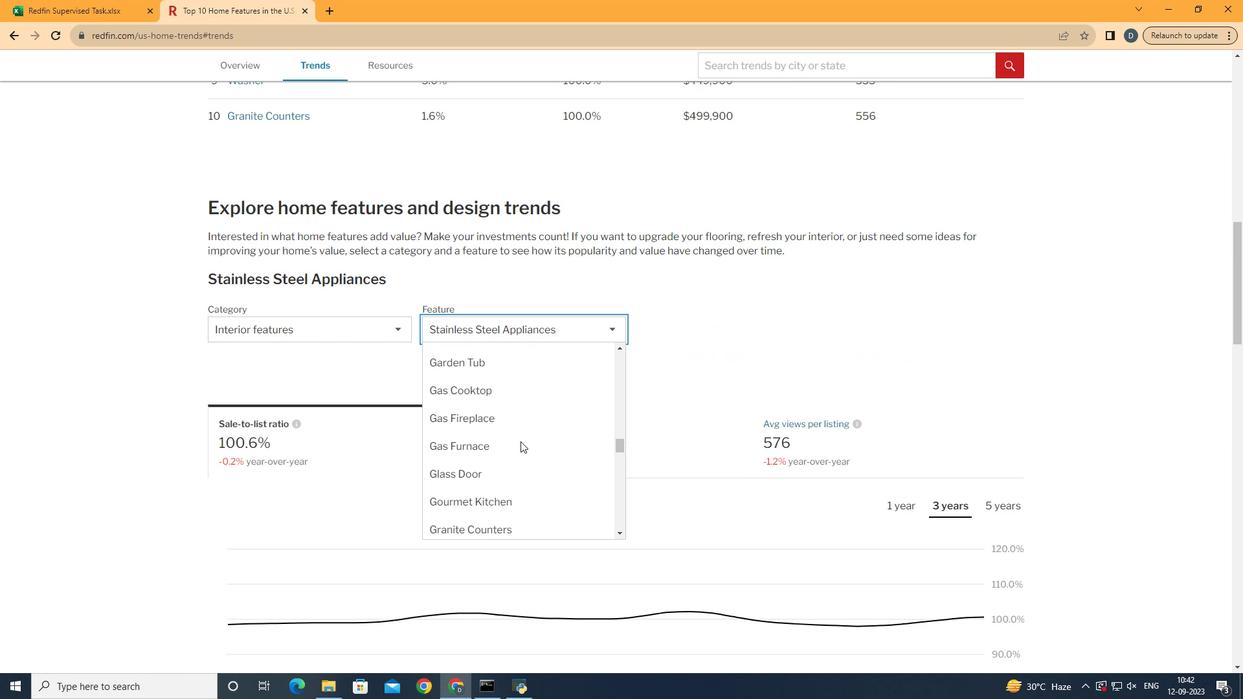 
Action: Mouse scrolled (551, 472) with delta (0, 0)
Screenshot: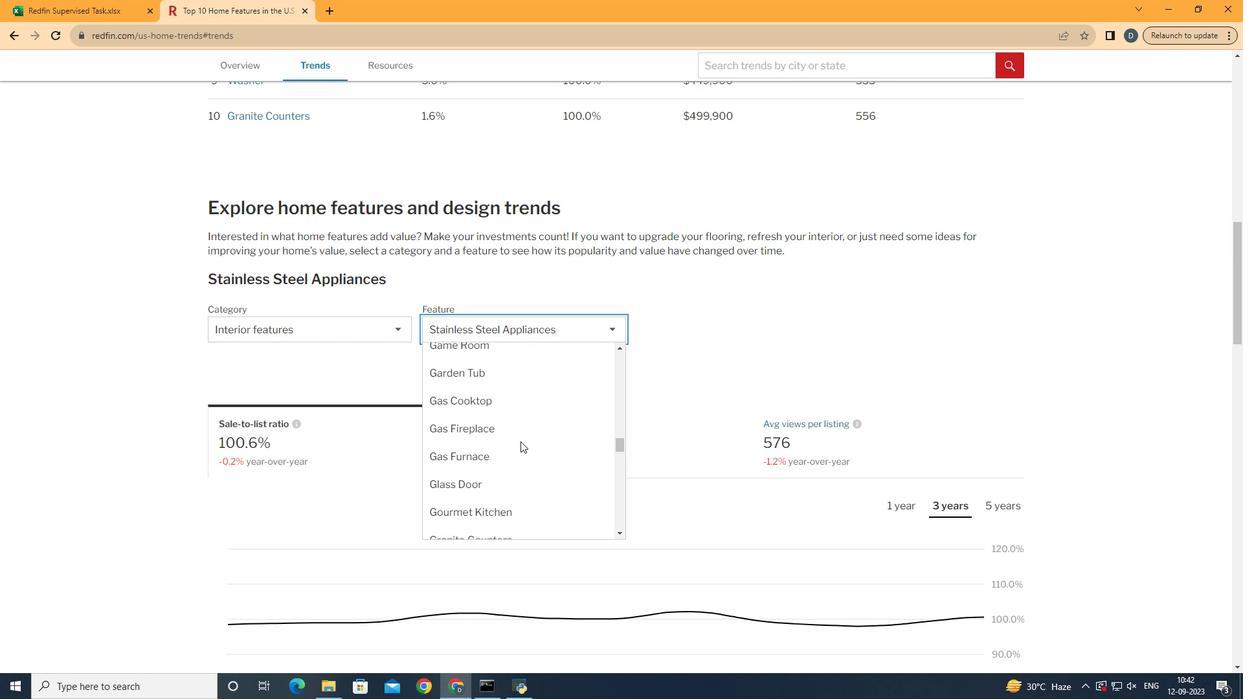 
Action: Mouse scrolled (551, 472) with delta (0, 0)
Screenshot: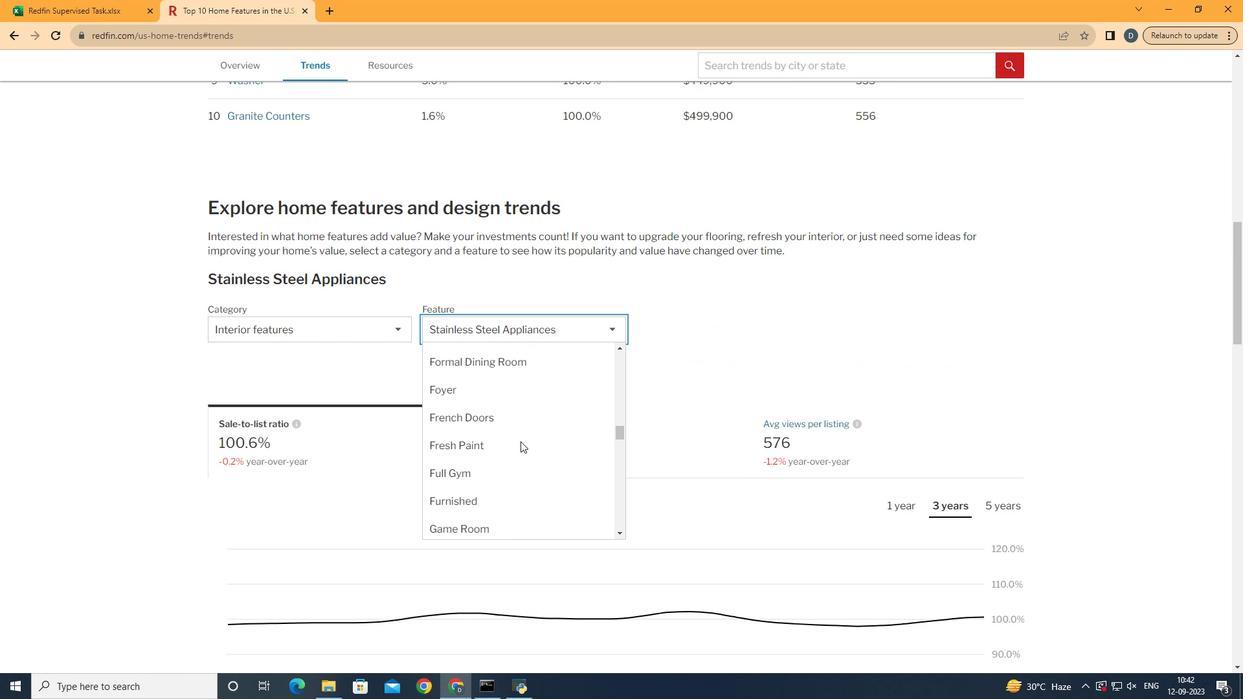 
Action: Mouse scrolled (551, 472) with delta (0, 0)
Screenshot: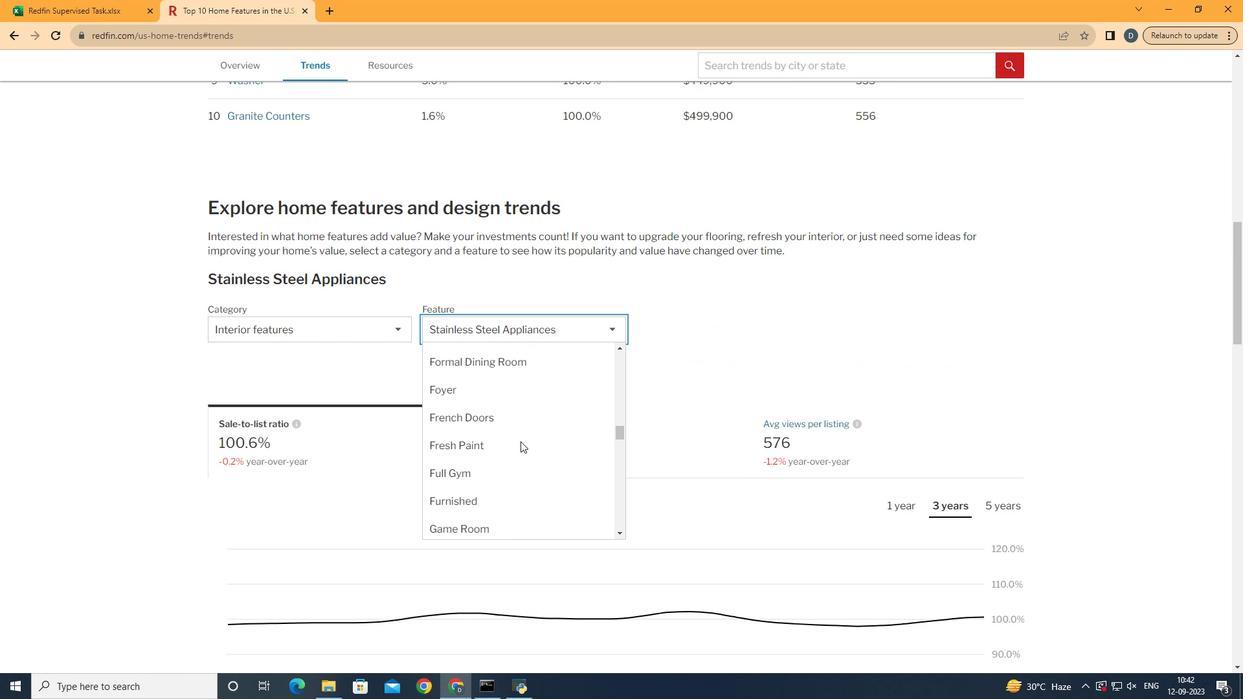 
Action: Mouse scrolled (551, 472) with delta (0, 0)
Screenshot: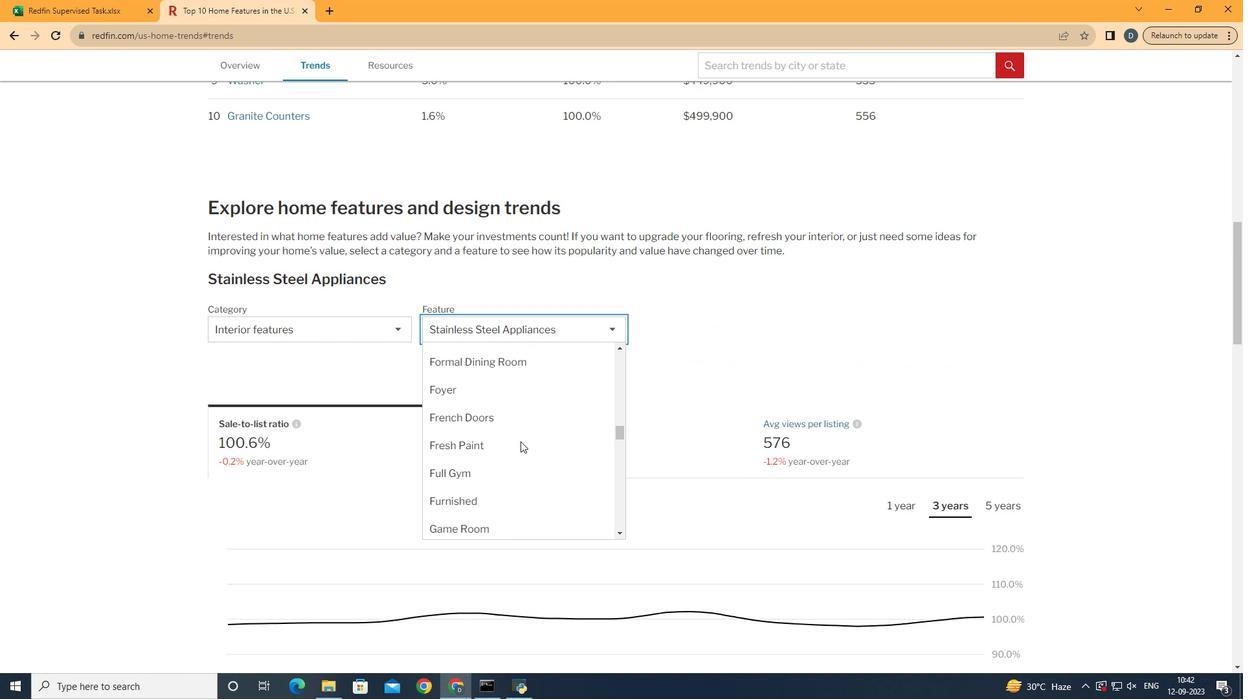 
Action: Mouse moved to (588, 428)
Screenshot: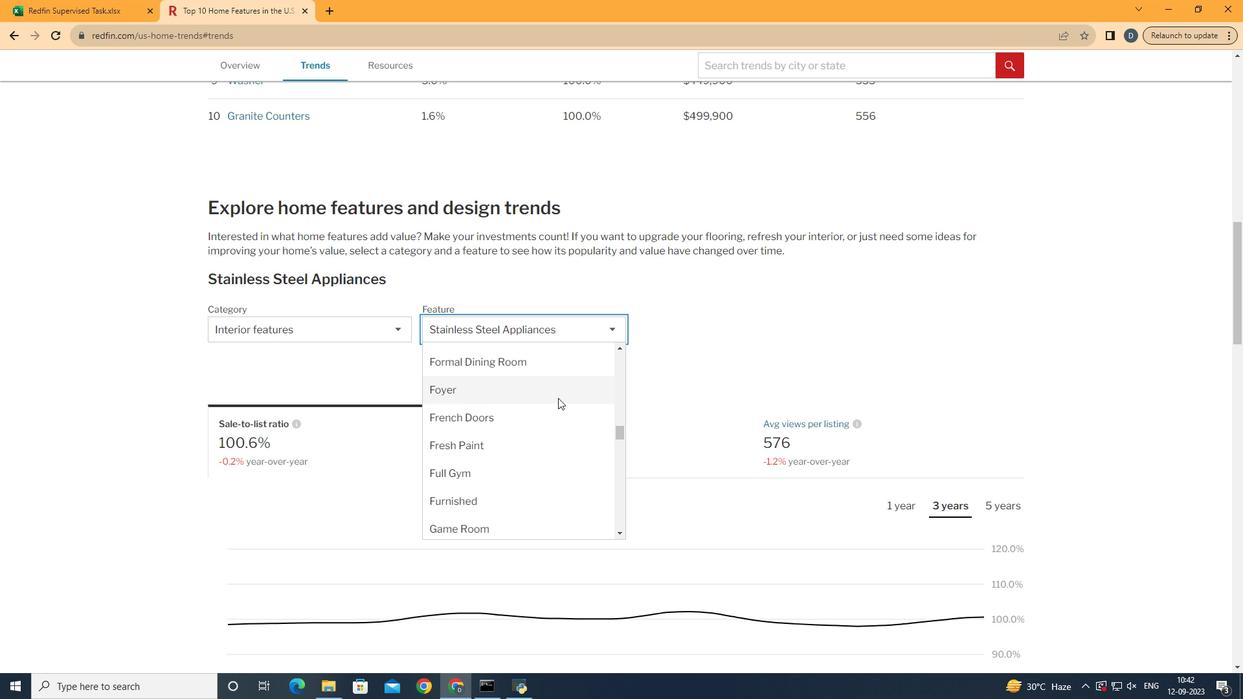 
Action: Mouse pressed left at (588, 428)
Screenshot: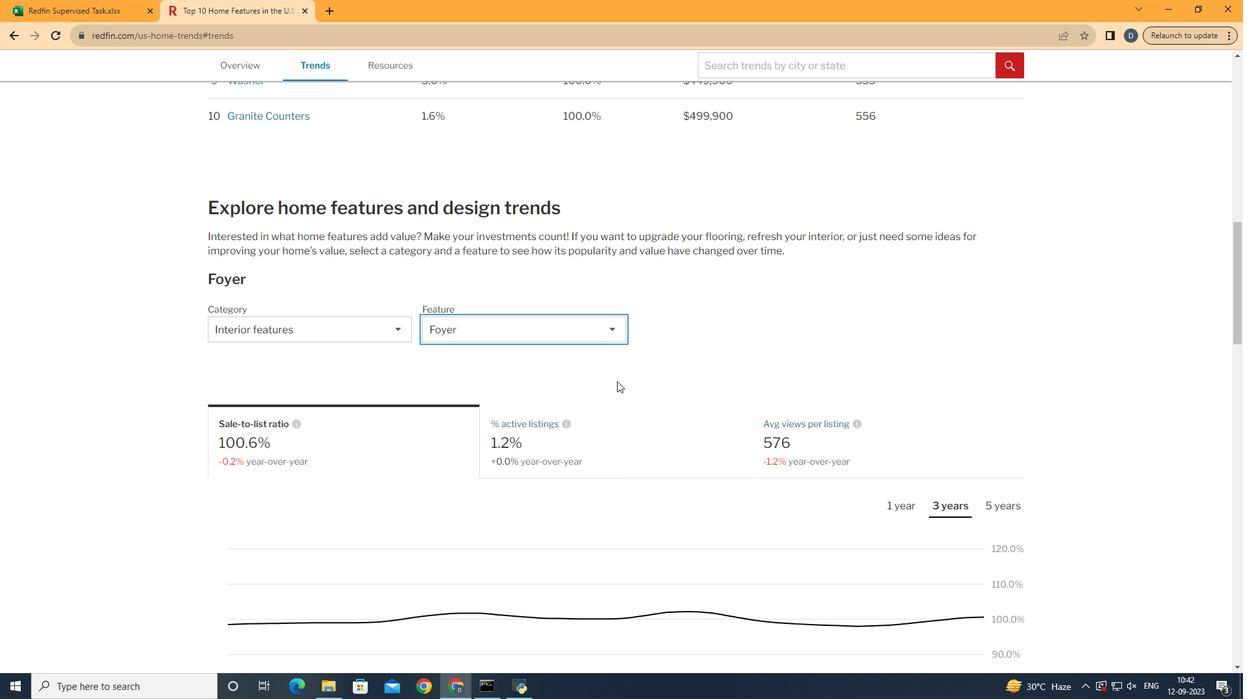 
Action: Mouse moved to (913, 472)
Screenshot: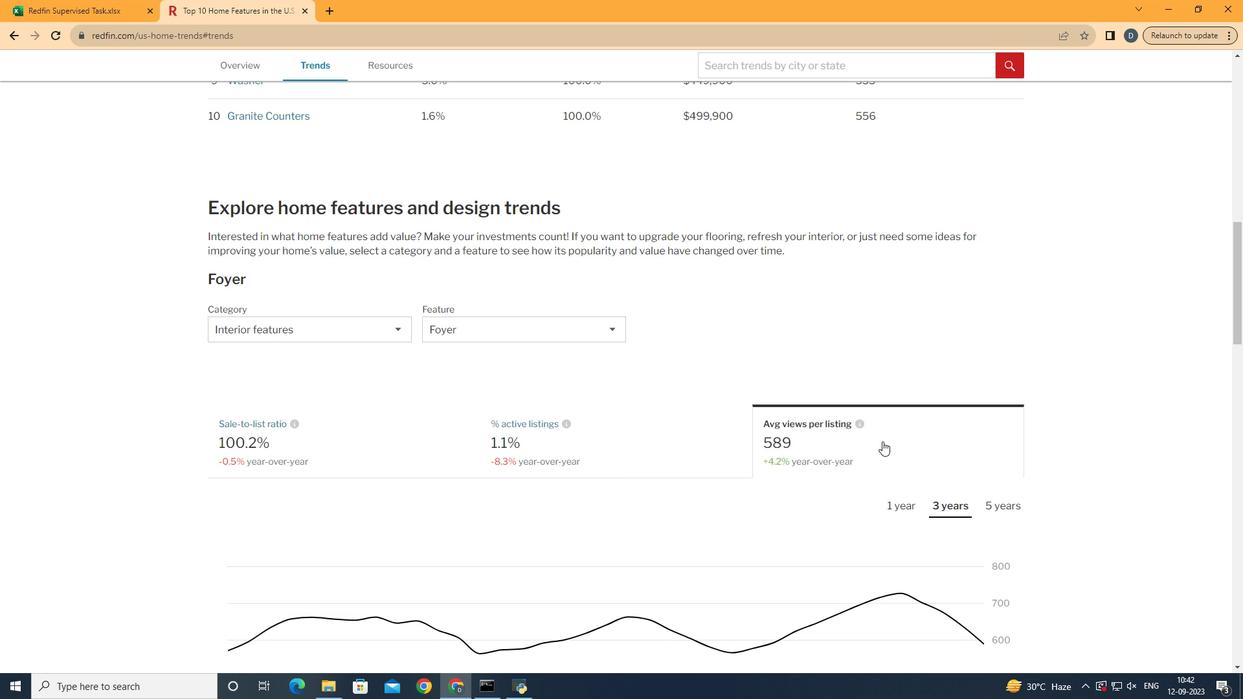 
Action: Mouse pressed left at (913, 472)
Screenshot: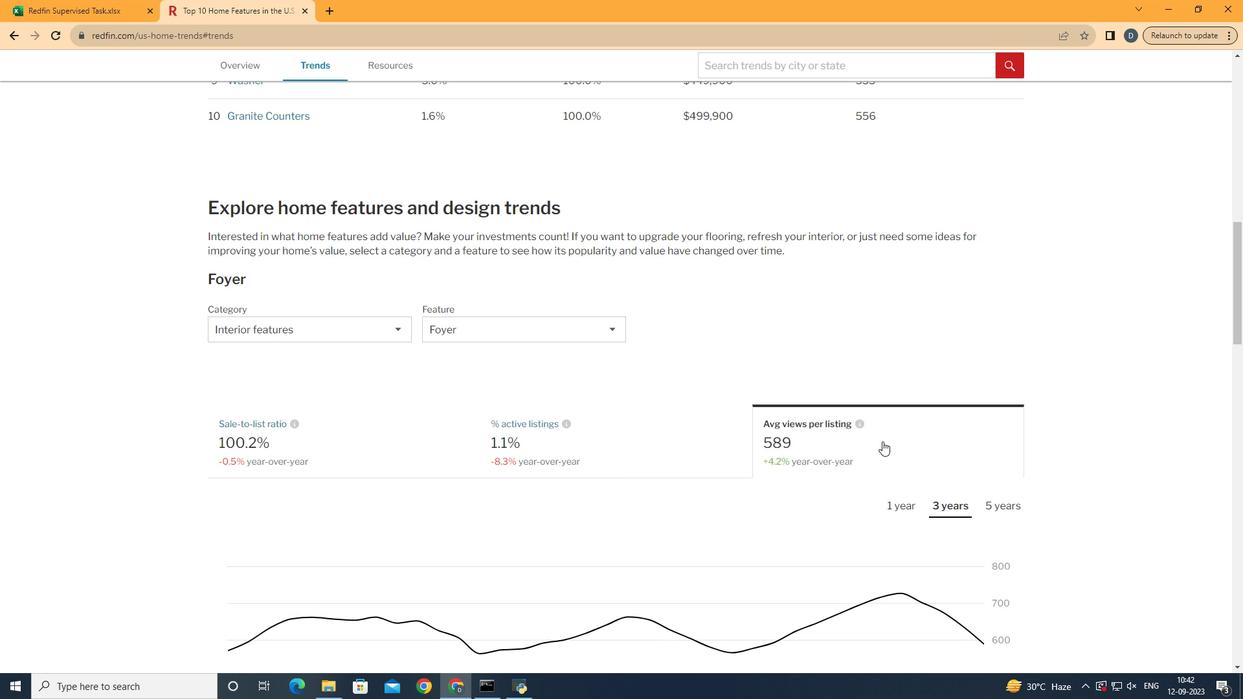 
Action: Mouse moved to (913, 472)
Screenshot: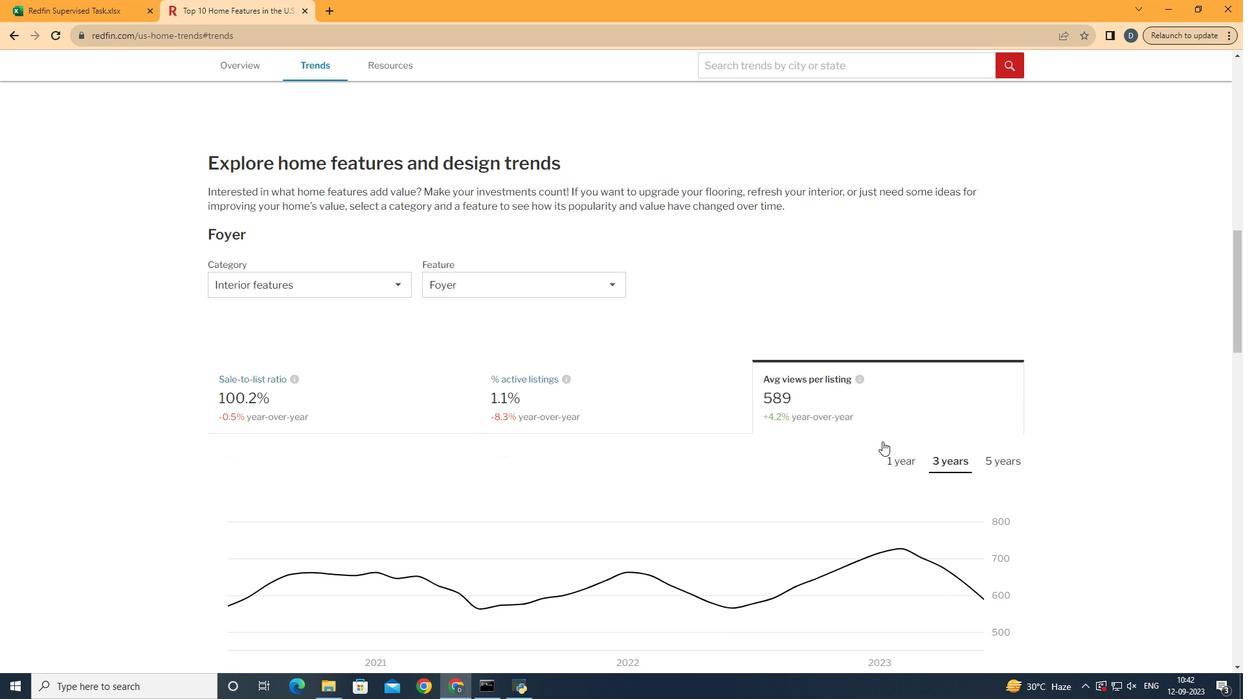 
Action: Mouse scrolled (913, 471) with delta (0, 0)
Screenshot: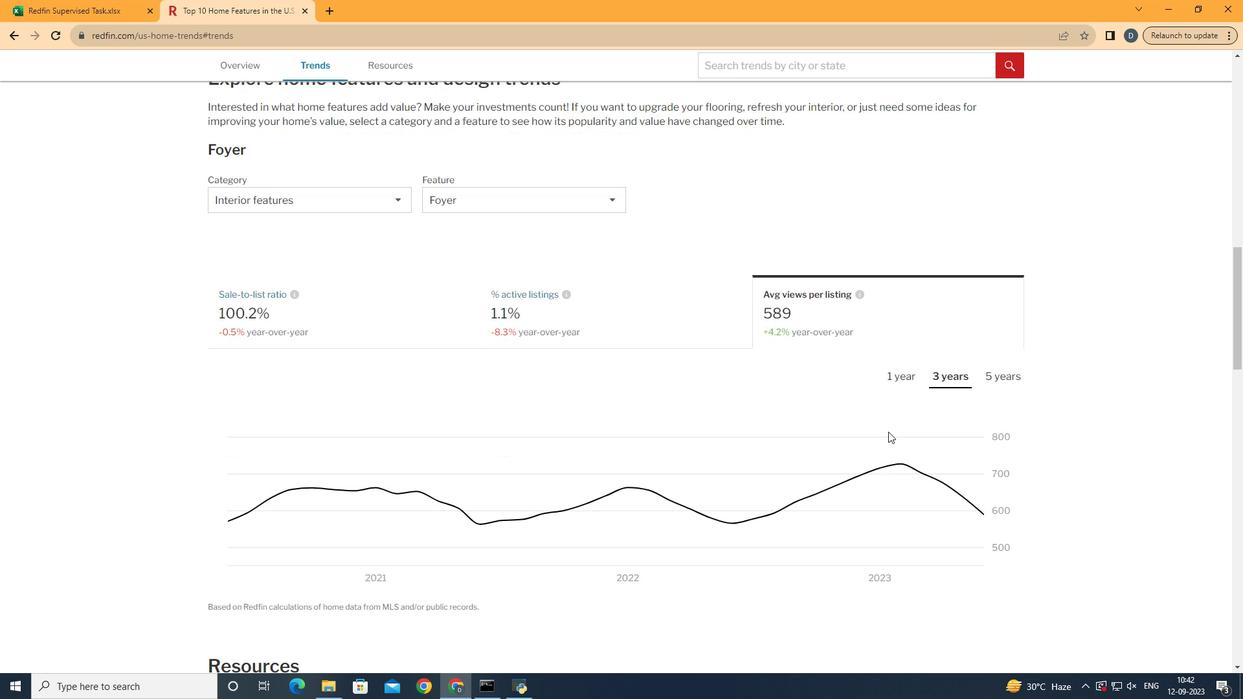
Action: Mouse scrolled (913, 471) with delta (0, 0)
Screenshot: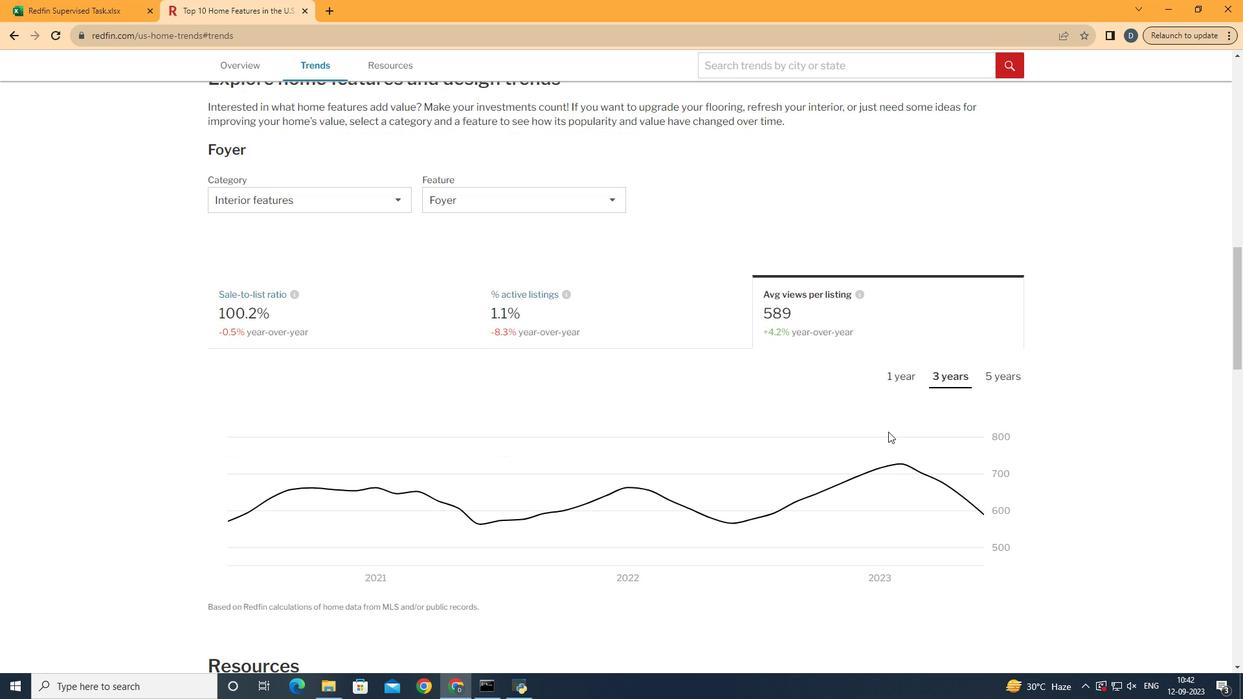 
Action: Mouse moved to (943, 404)
Screenshot: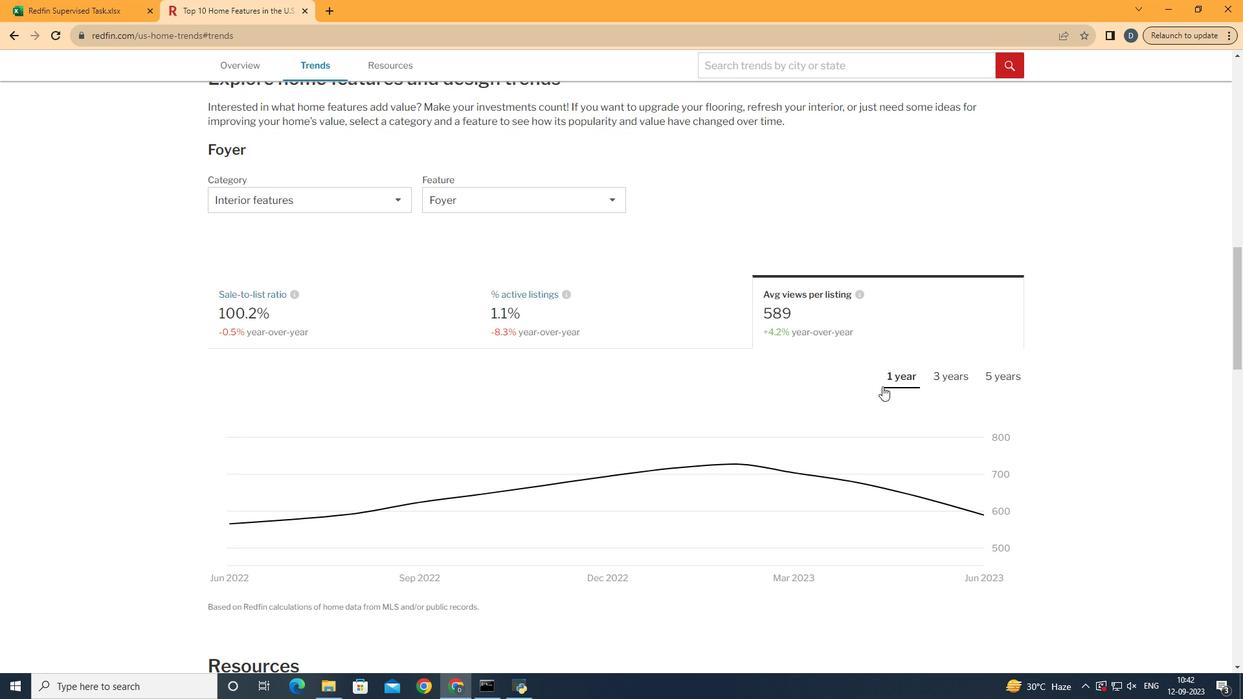 
Action: Mouse pressed left at (943, 404)
Screenshot: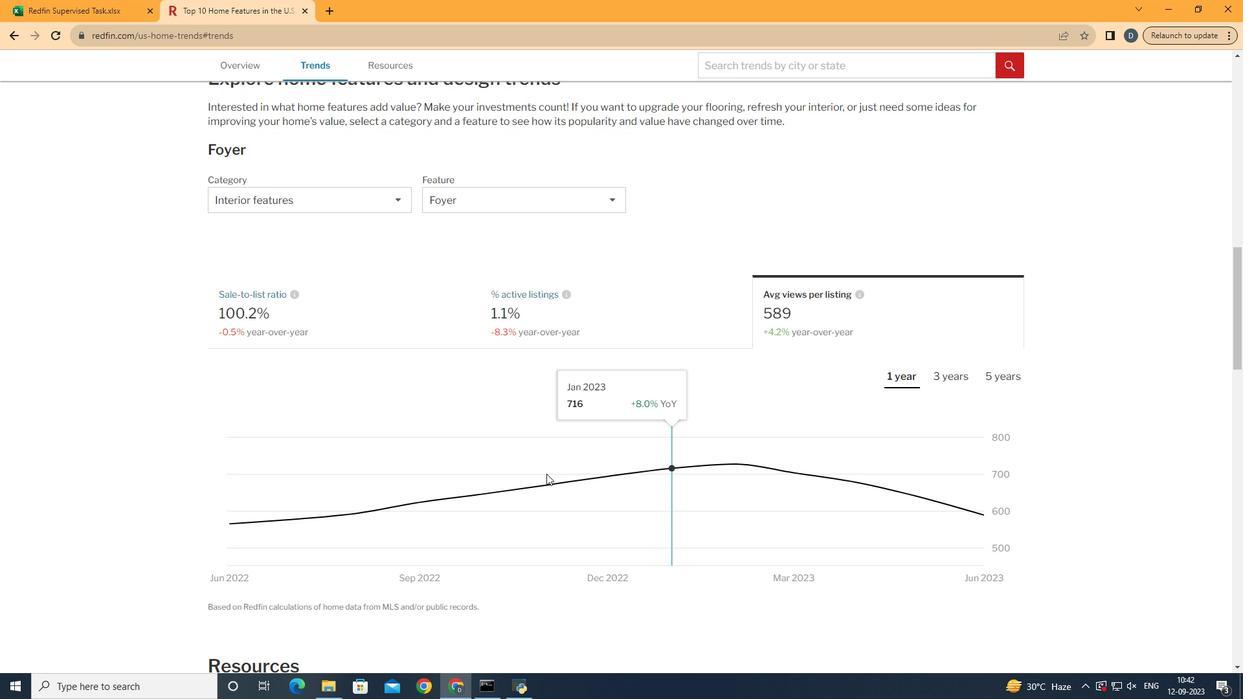 
Action: Mouse moved to (996, 550)
Screenshot: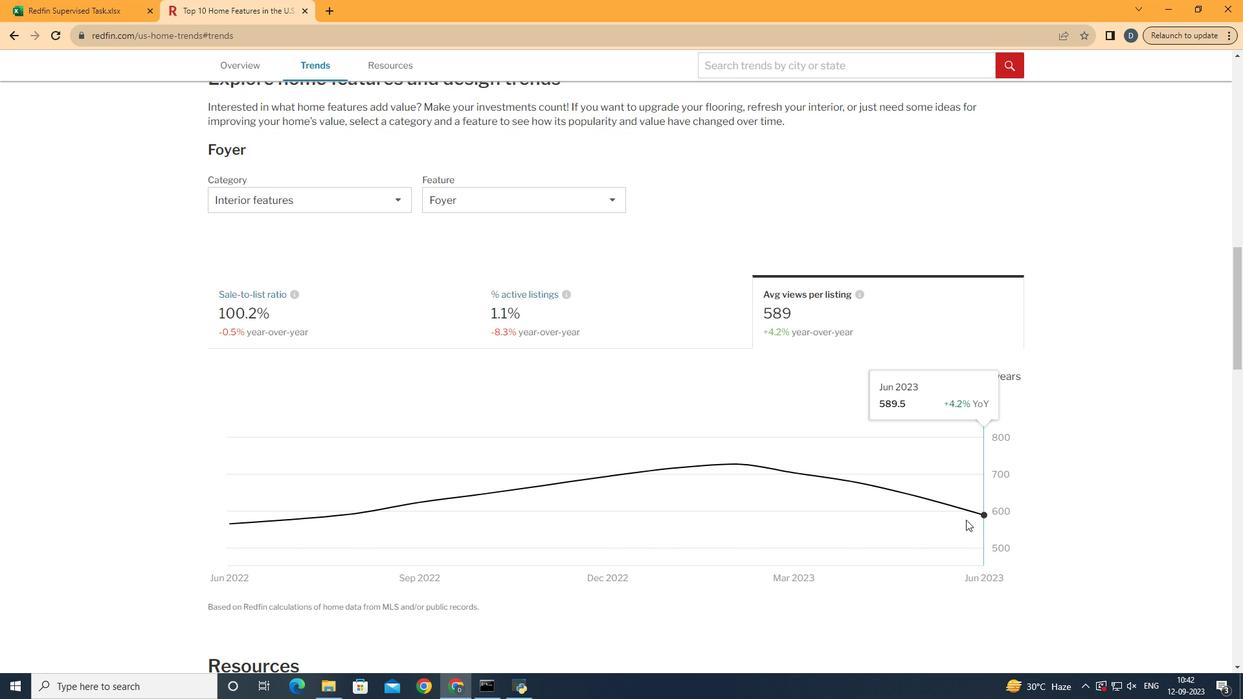 
